 Task: Search one way flight ticket for 3 adults in first from Orange County: John Wayne Airport (was Orange County Airport) to Greensboro: Piedmont Triad International Airport on 5-1-2023. Choice of flights is United. Number of bags: 11 checked bags. Price is upto 106000. Outbound departure time preference is 8:45.
Action: Mouse moved to (137, 208)
Screenshot: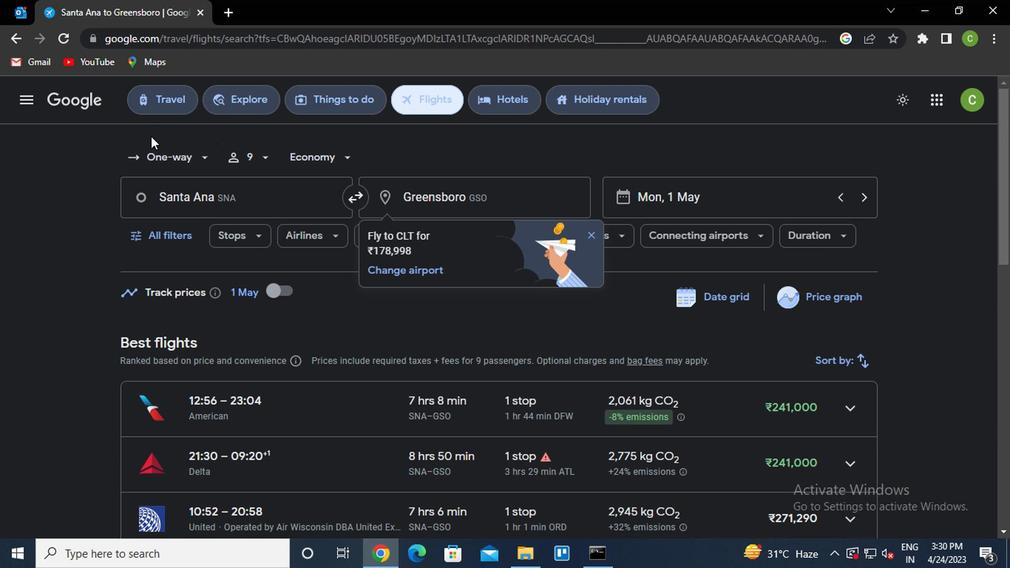 
Action: Mouse pressed left at (137, 208)
Screenshot: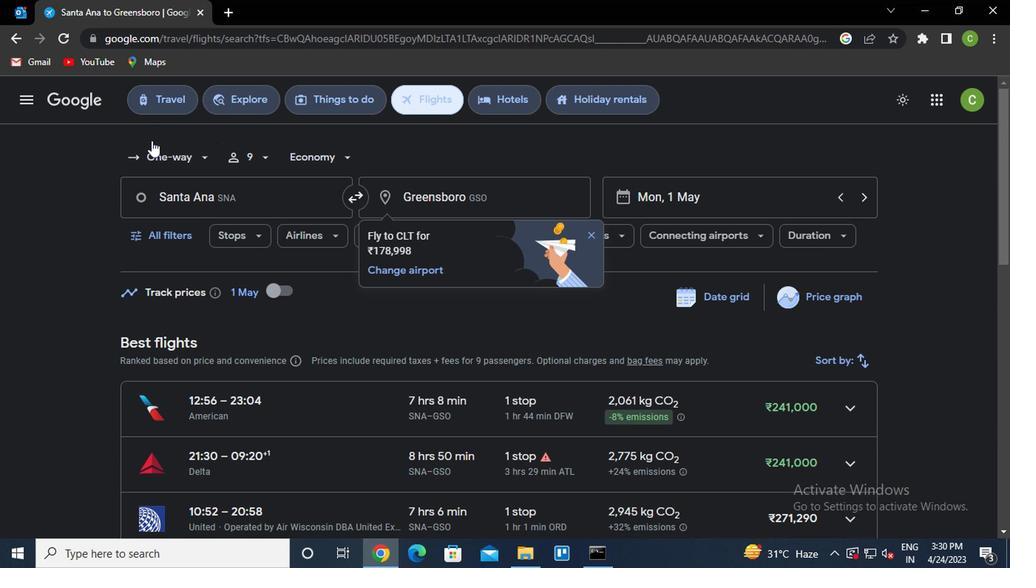 
Action: Mouse moved to (181, 268)
Screenshot: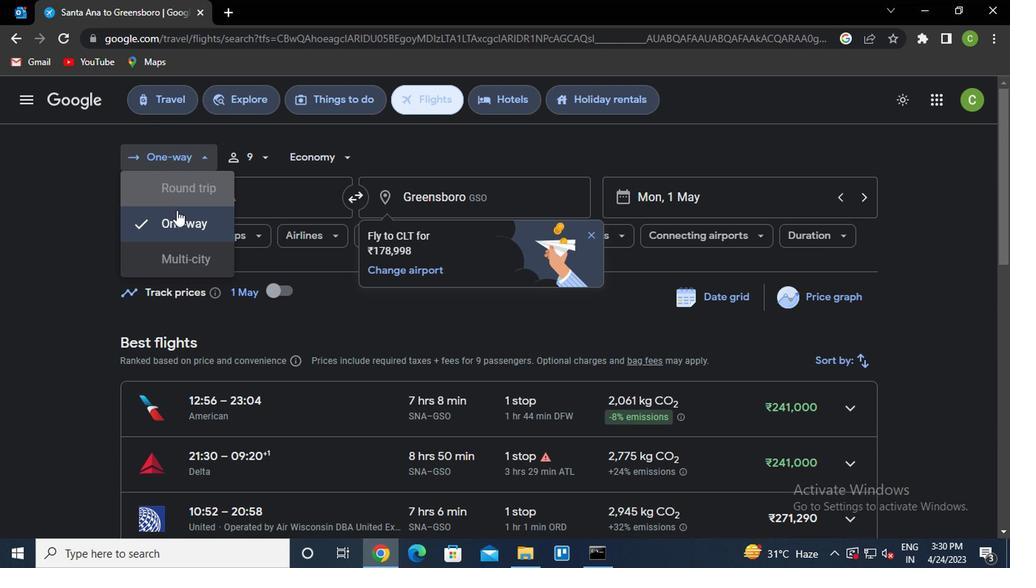 
Action: Mouse pressed left at (181, 268)
Screenshot: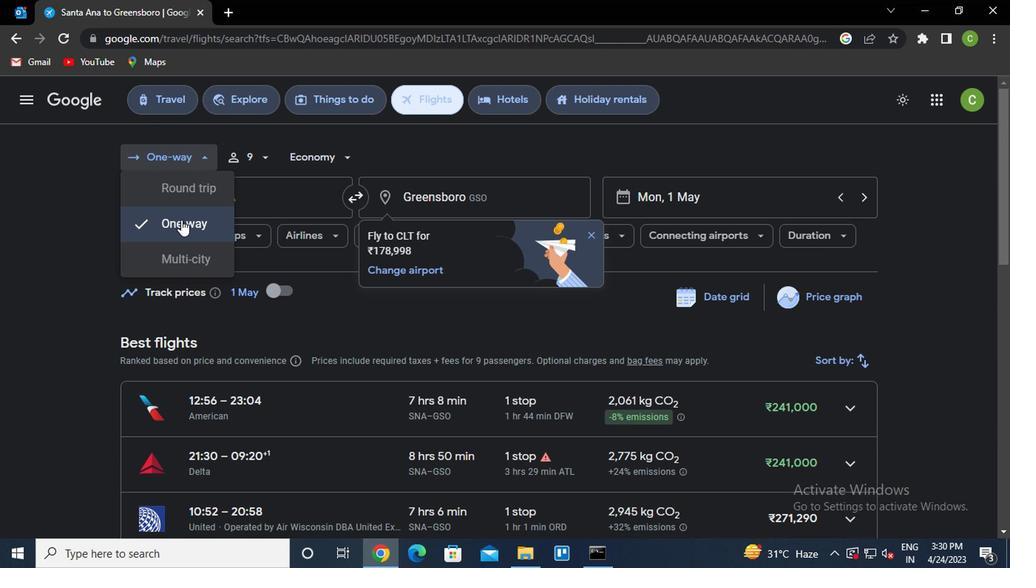 
Action: Mouse moved to (289, 227)
Screenshot: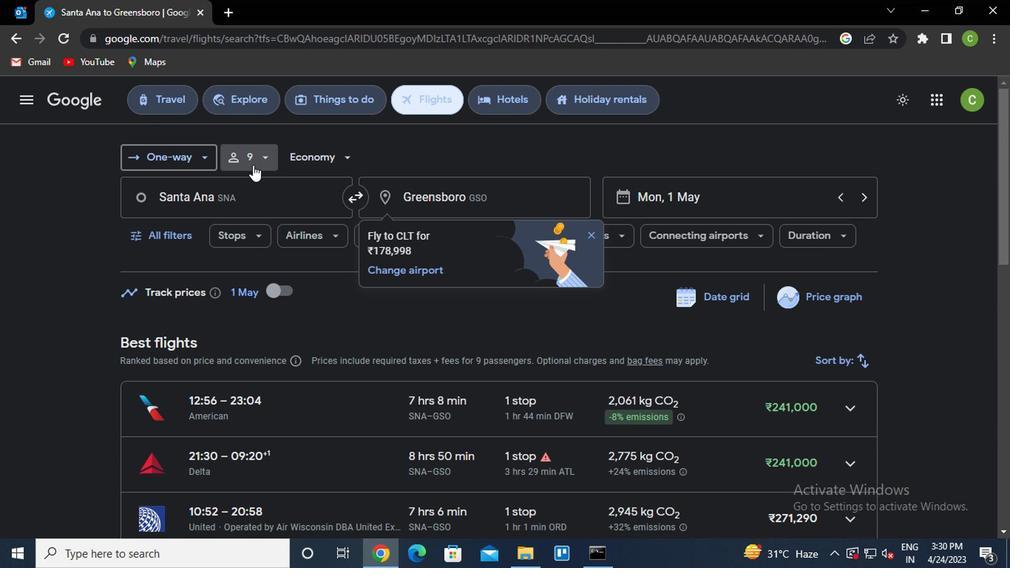 
Action: Mouse pressed left at (289, 227)
Screenshot: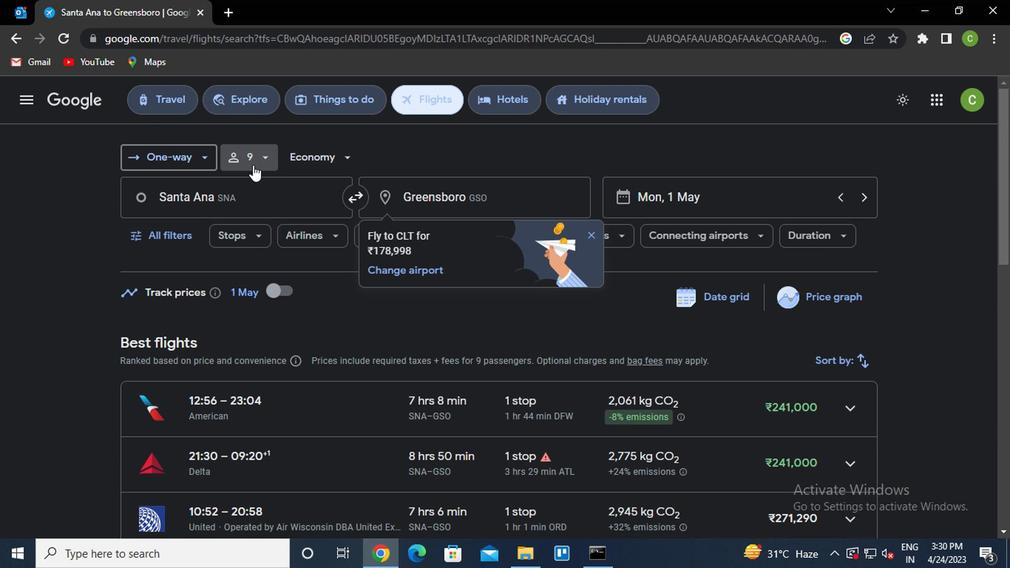 
Action: Mouse moved to (413, 248)
Screenshot: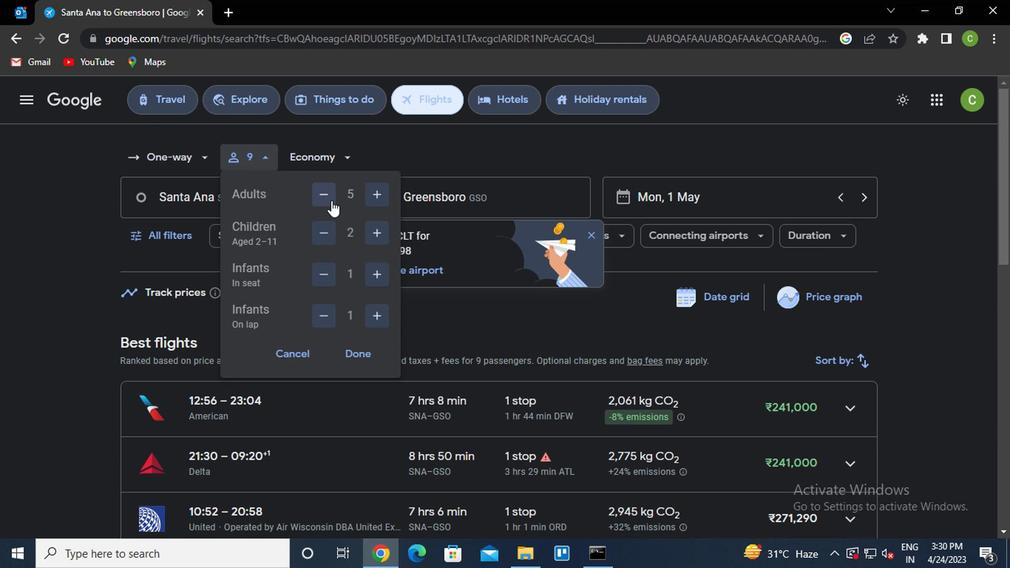 
Action: Mouse pressed left at (413, 248)
Screenshot: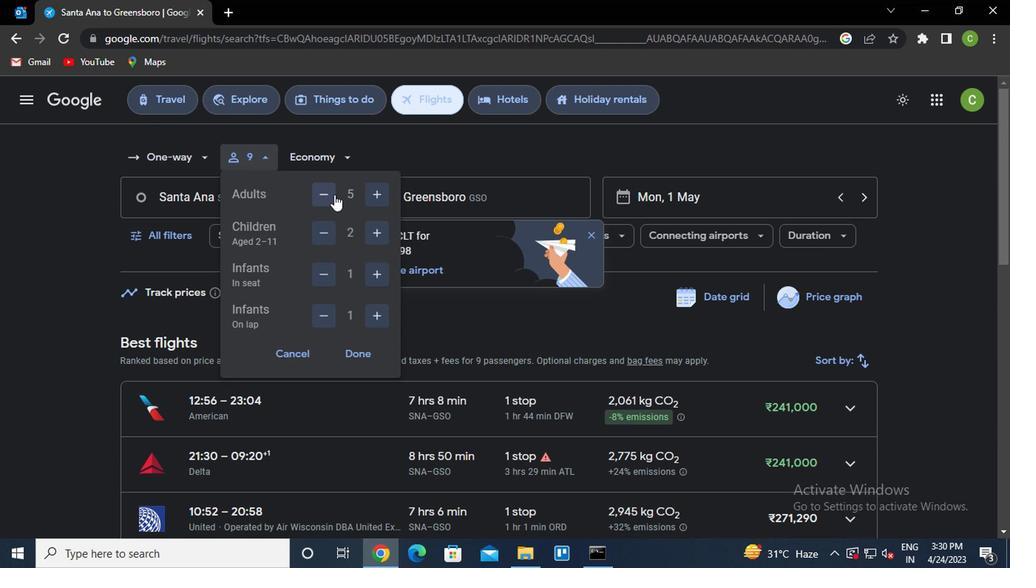 
Action: Mouse moved to (413, 248)
Screenshot: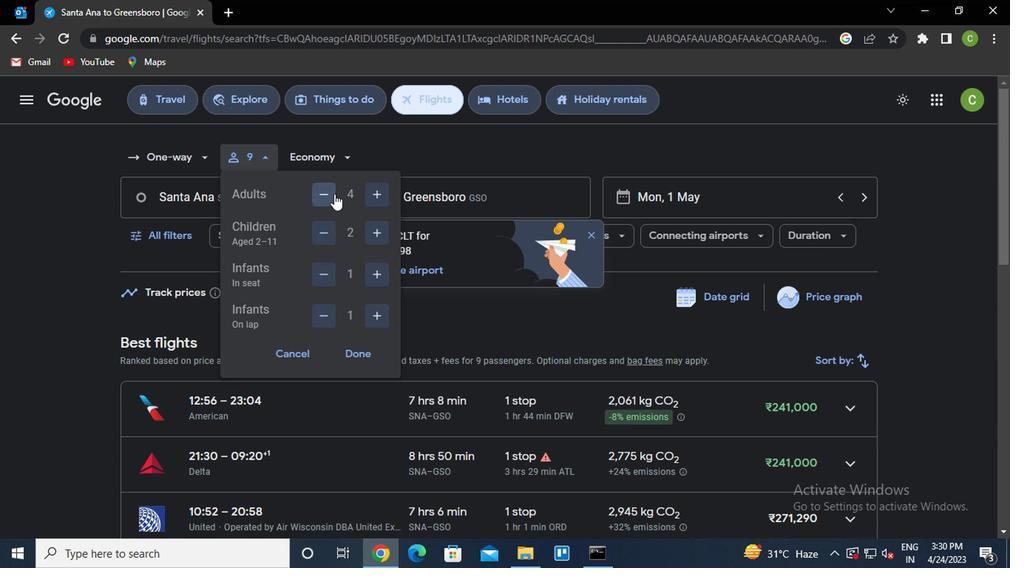 
Action: Mouse pressed left at (413, 248)
Screenshot: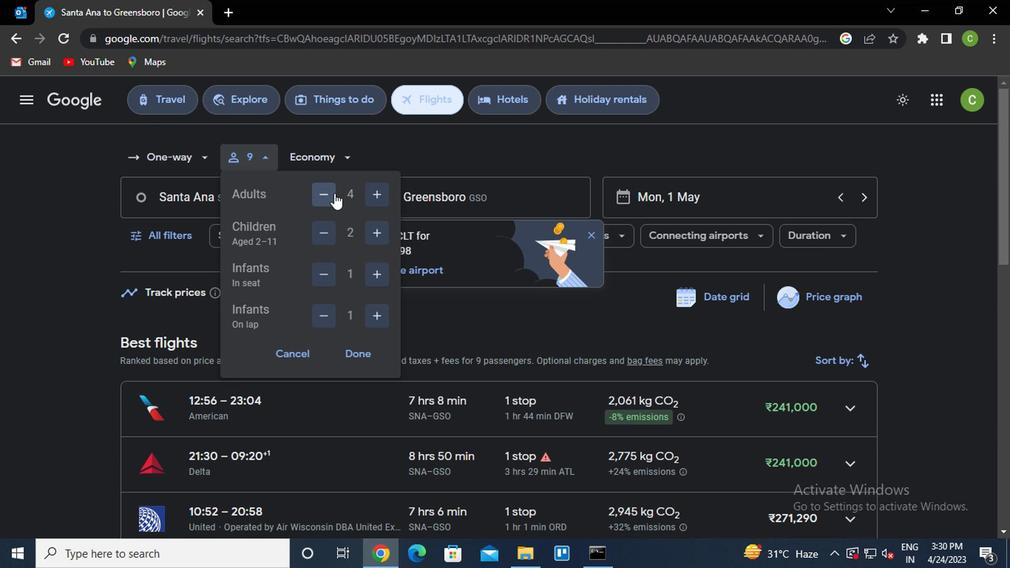 
Action: Mouse moved to (397, 285)
Screenshot: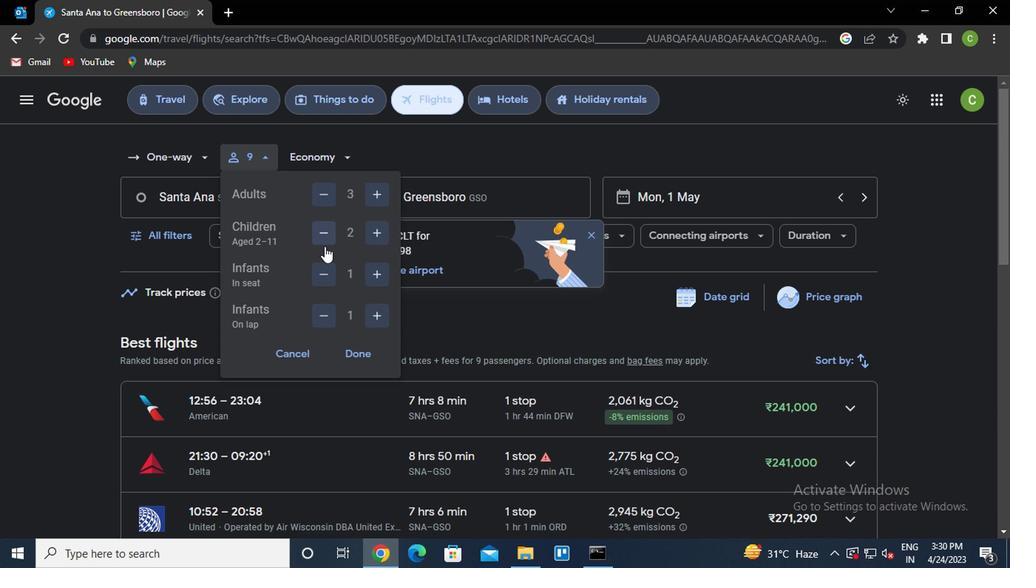 
Action: Mouse pressed left at (397, 285)
Screenshot: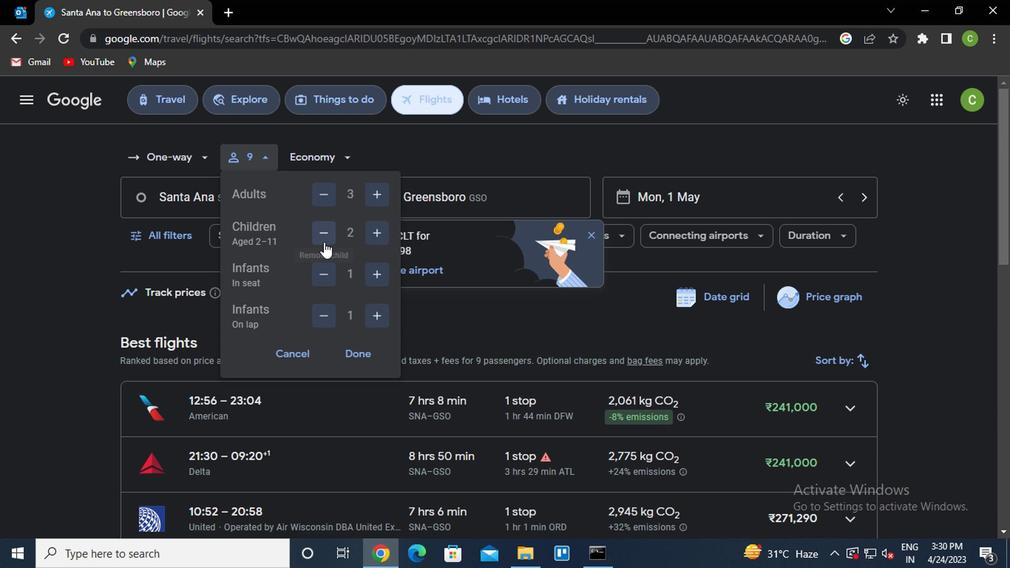 
Action: Mouse pressed left at (397, 285)
Screenshot: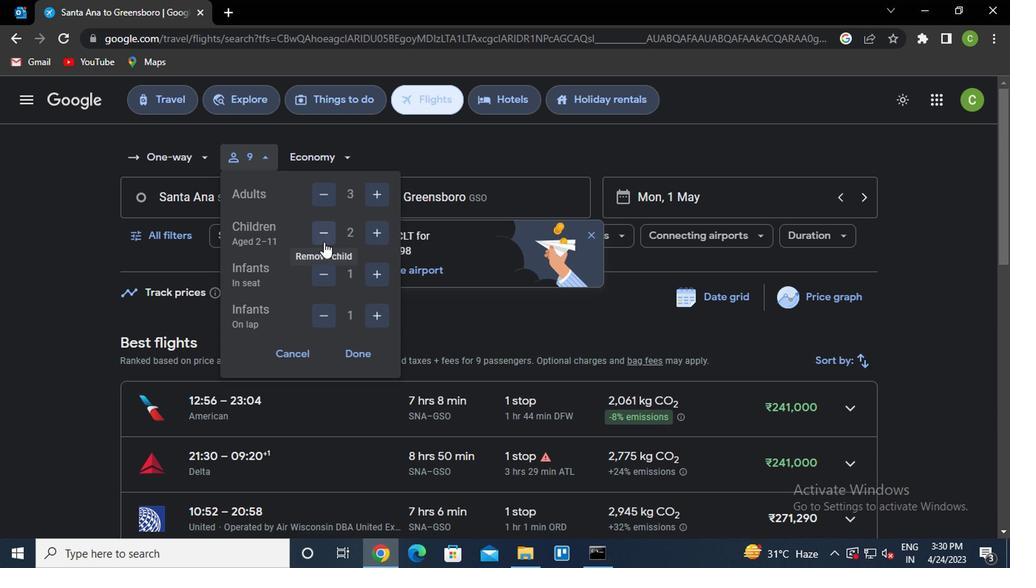 
Action: Mouse moved to (398, 313)
Screenshot: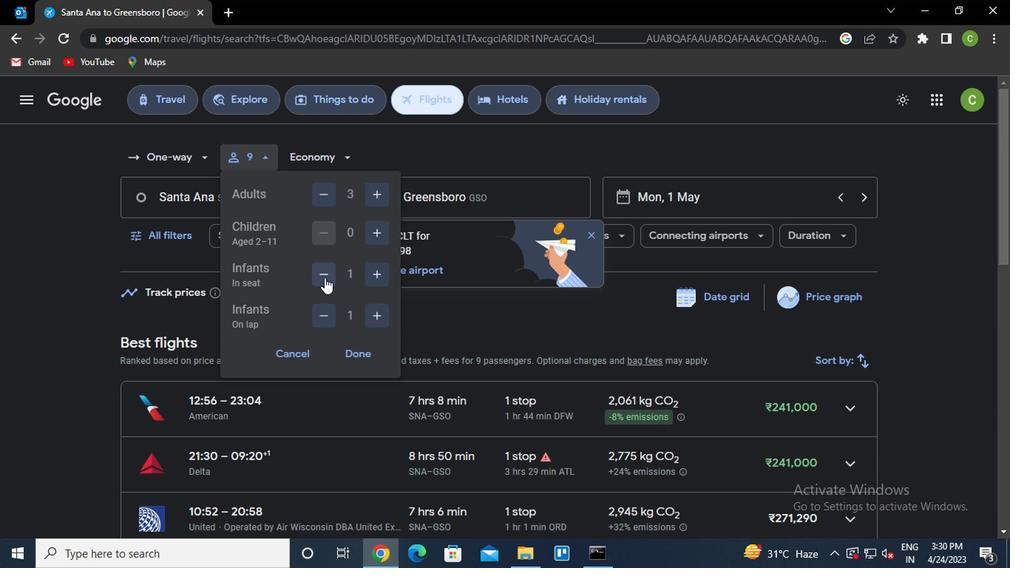 
Action: Mouse pressed left at (398, 313)
Screenshot: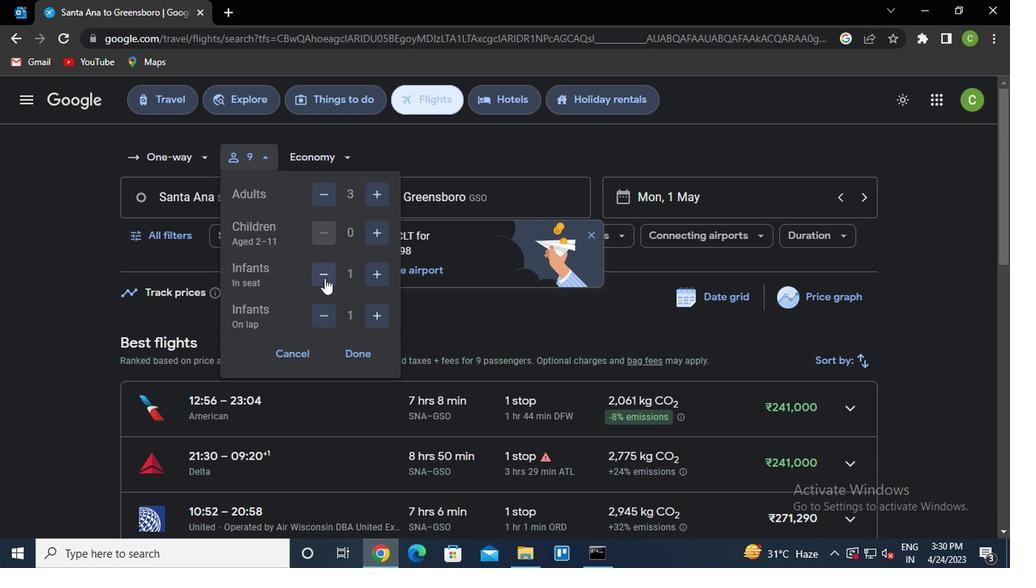 
Action: Mouse pressed left at (398, 313)
Screenshot: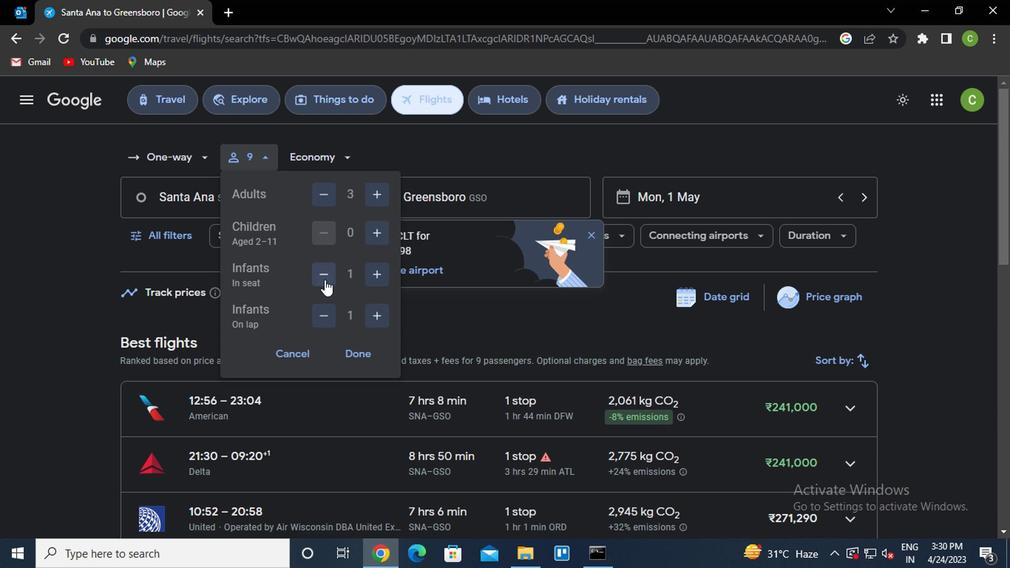 
Action: Mouse moved to (399, 342)
Screenshot: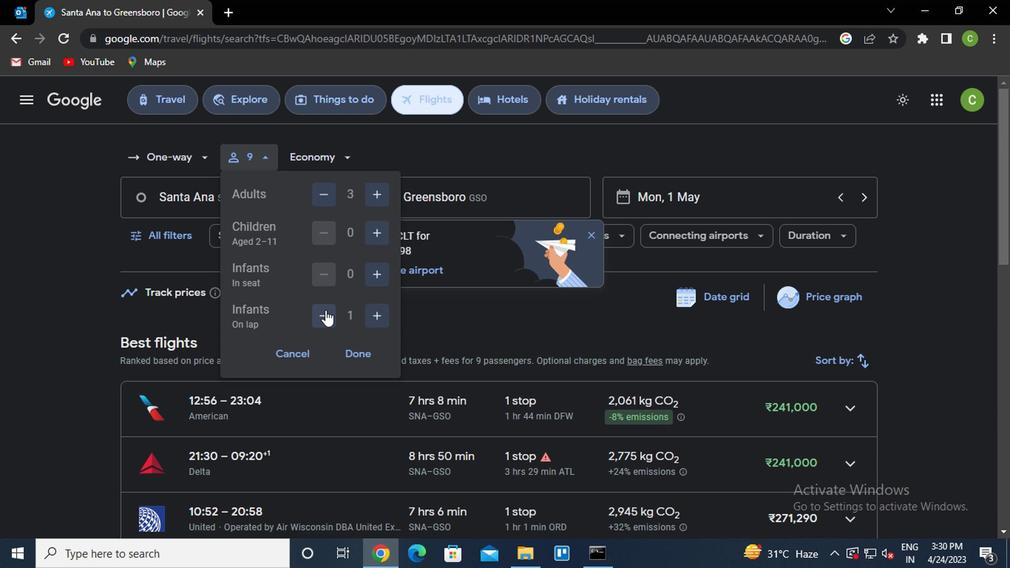 
Action: Mouse pressed left at (399, 342)
Screenshot: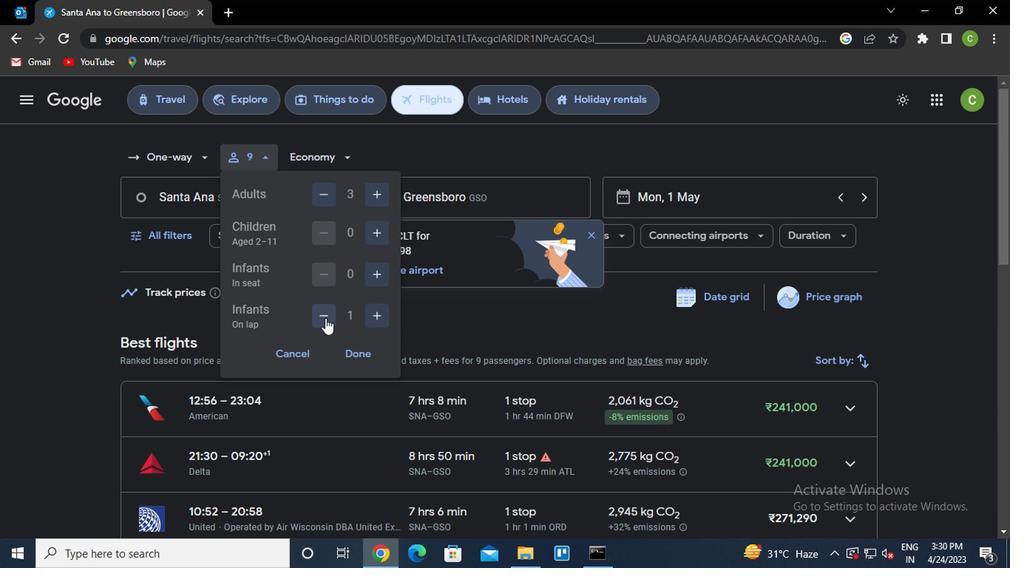 
Action: Mouse moved to (443, 368)
Screenshot: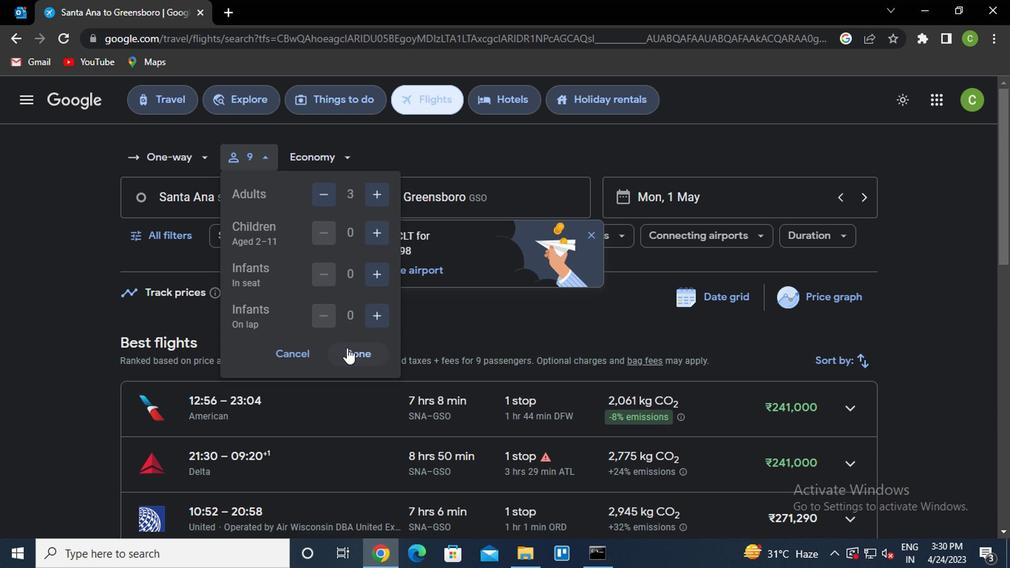 
Action: Mouse pressed left at (443, 368)
Screenshot: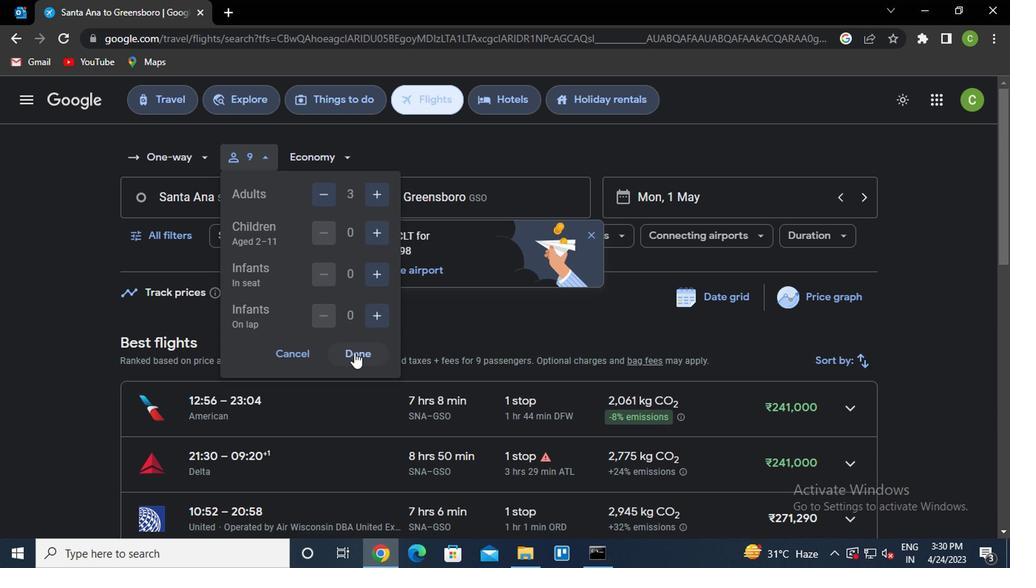 
Action: Mouse moved to (384, 225)
Screenshot: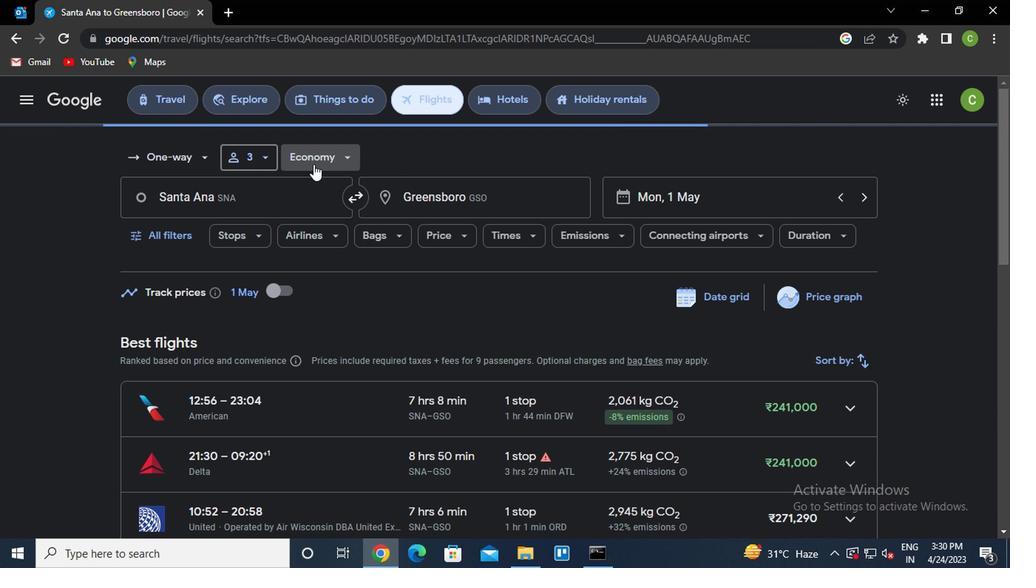 
Action: Mouse pressed left at (384, 225)
Screenshot: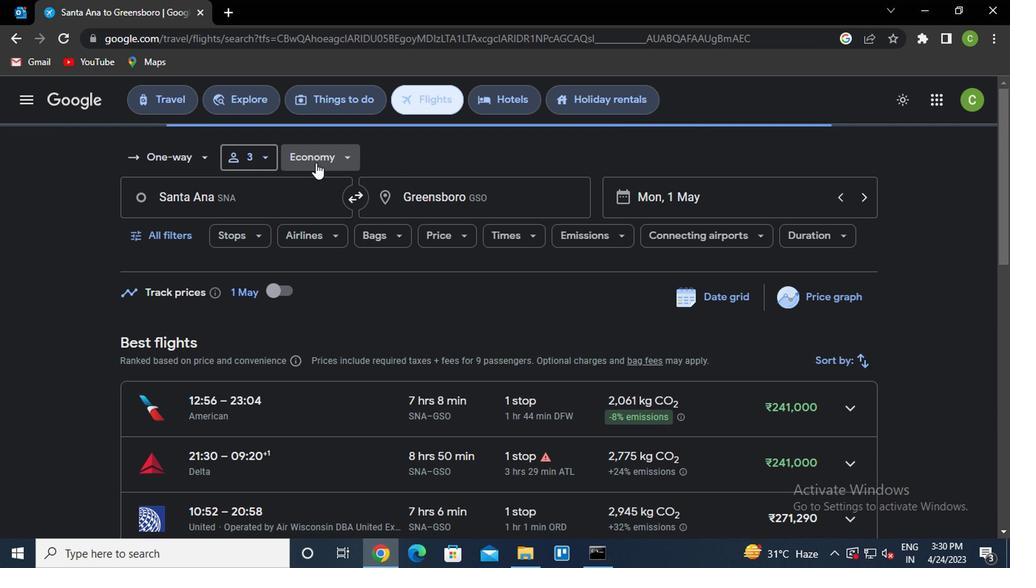 
Action: Mouse moved to (449, 323)
Screenshot: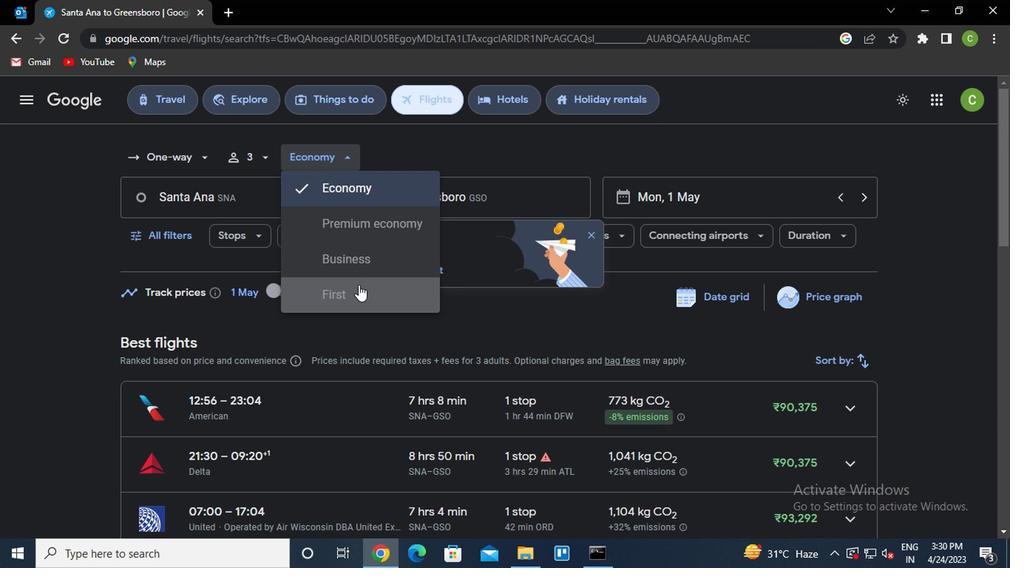 
Action: Mouse pressed left at (449, 323)
Screenshot: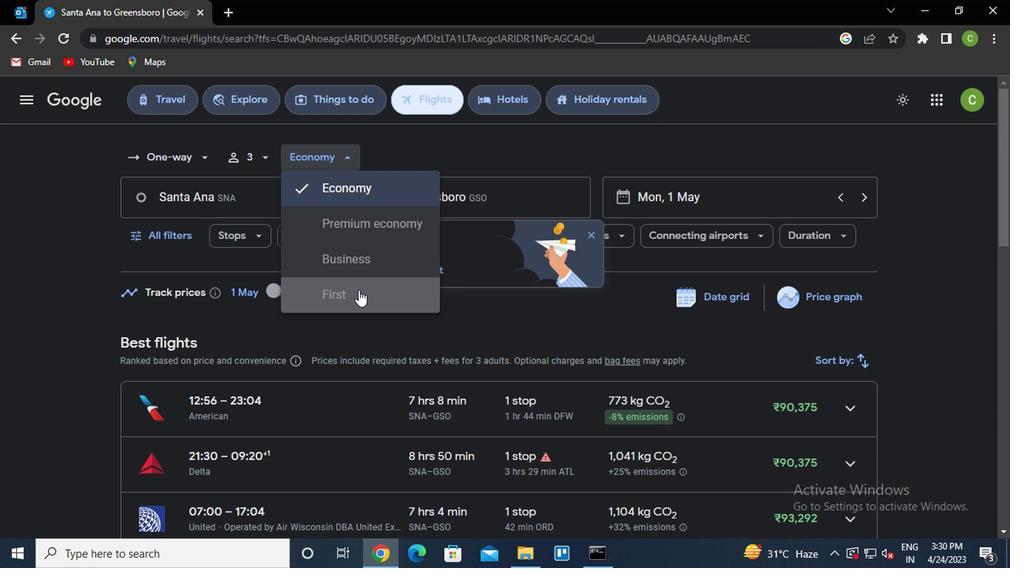 
Action: Mouse moved to (262, 256)
Screenshot: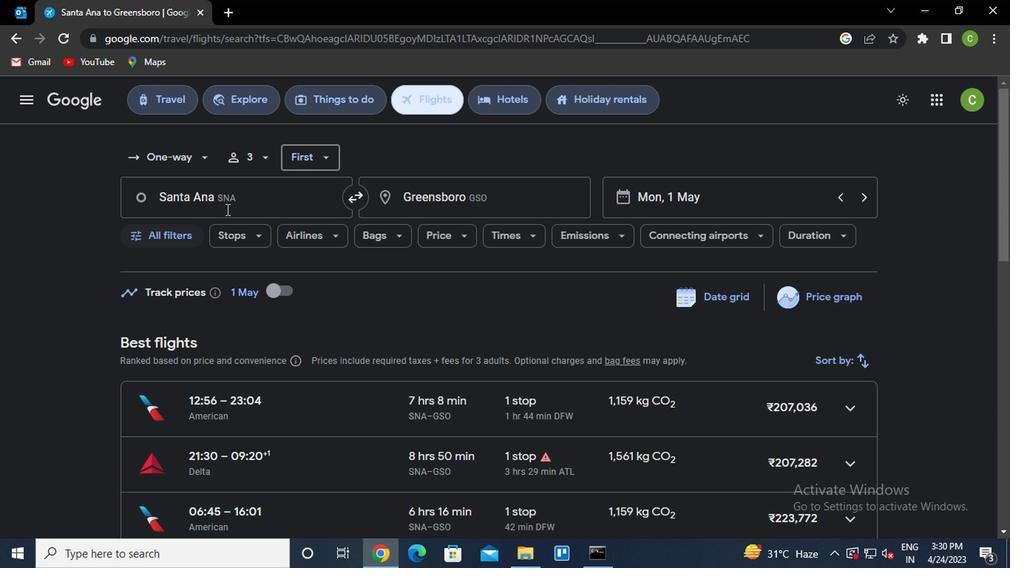 
Action: Mouse pressed left at (262, 256)
Screenshot: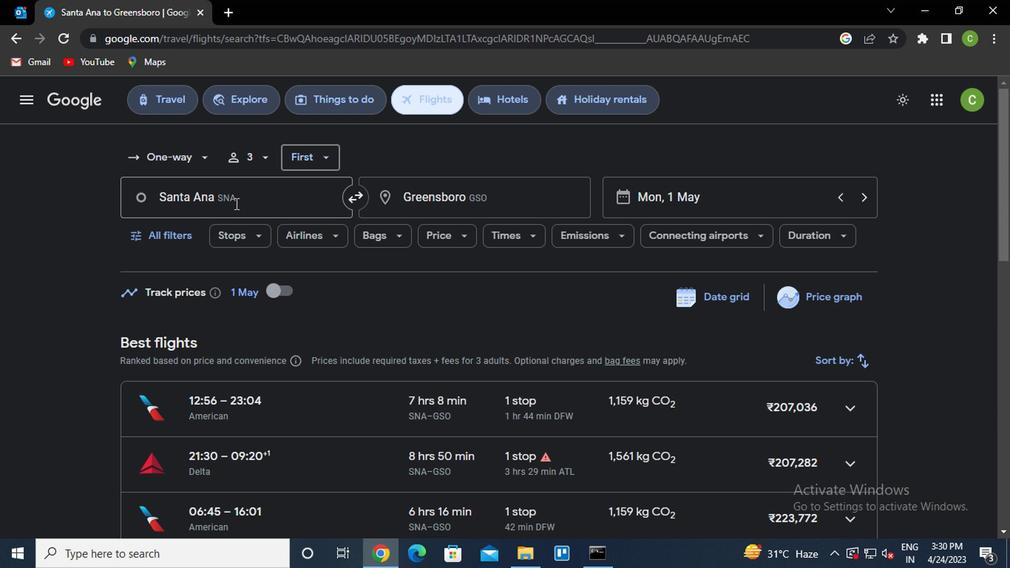 
Action: Key pressed o<Key.caps_lock>rnge<Key.space><Key.caps_lock>c<Key.caps_lock>ounty<Key.backspace><Key.backspace><Key.backspace><Key.backspace><Key.backspace><Key.backspace>
Screenshot: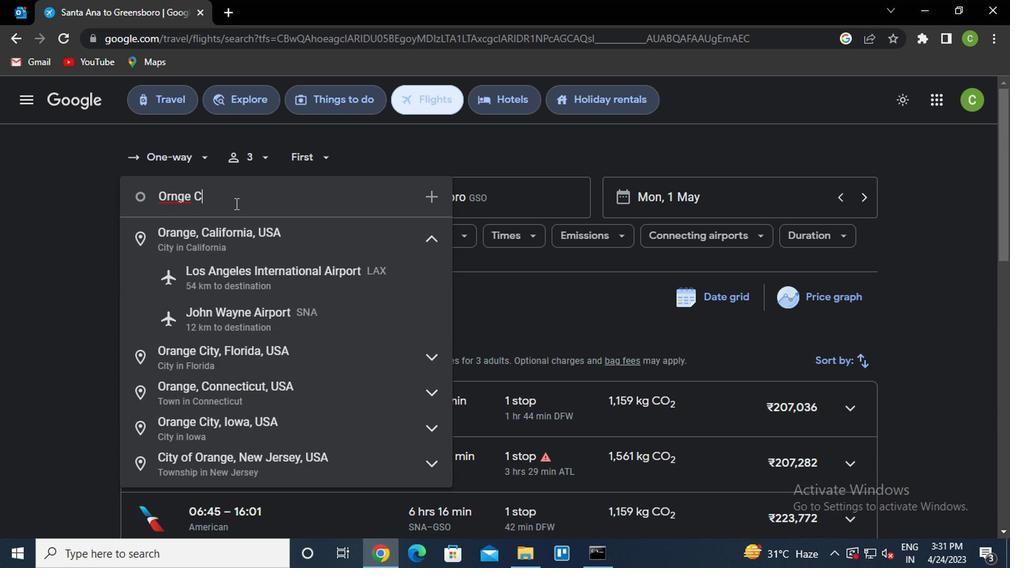 
Action: Mouse moved to (340, 427)
Screenshot: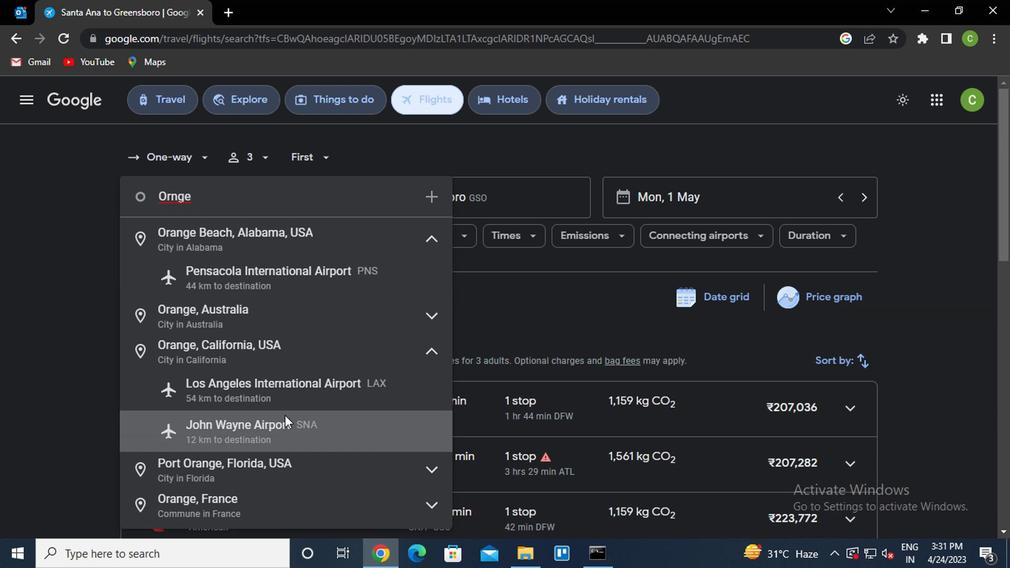 
Action: Mouse pressed left at (340, 427)
Screenshot: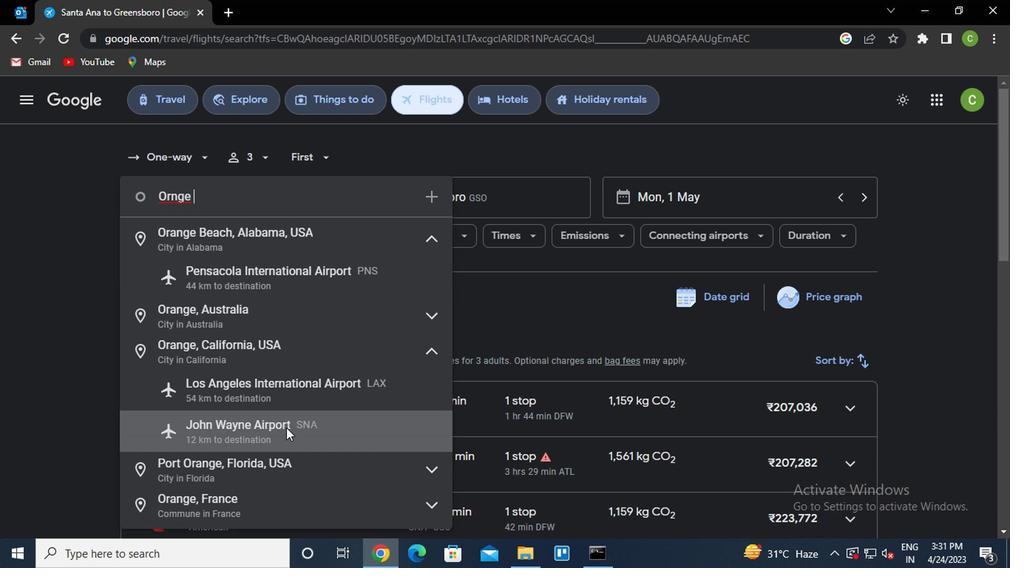 
Action: Mouse moved to (668, 258)
Screenshot: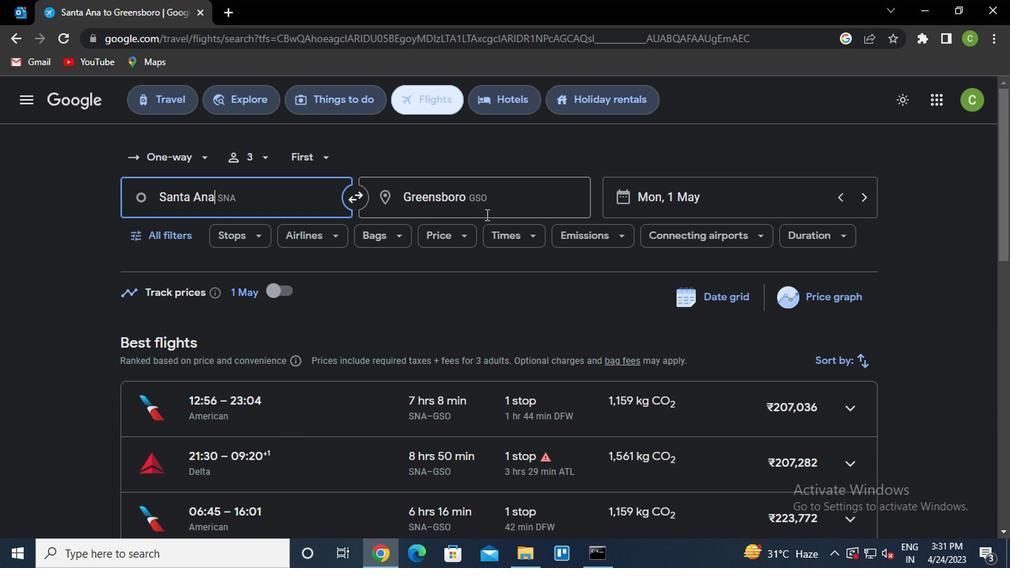 
Action: Mouse pressed left at (668, 258)
Screenshot: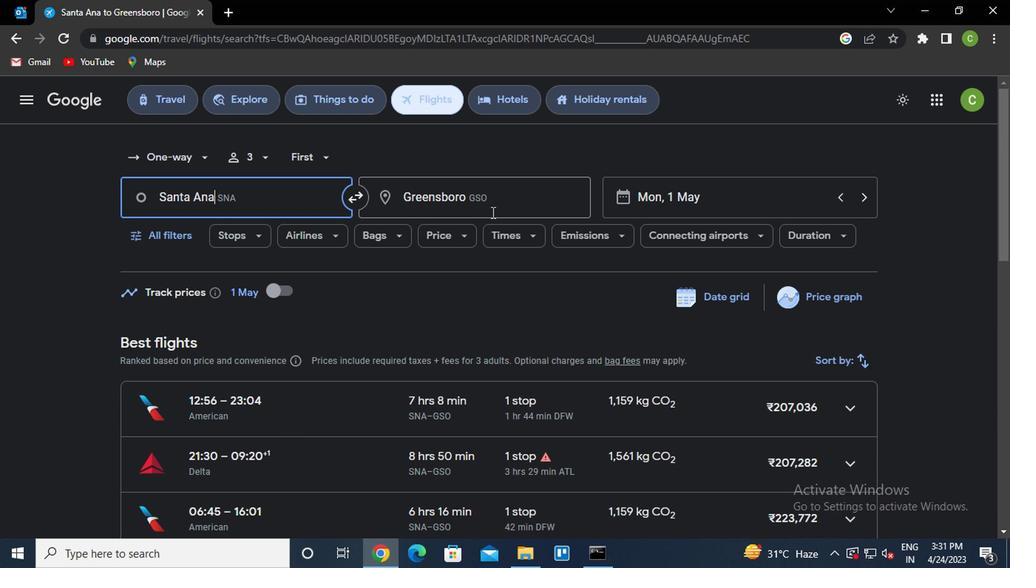 
Action: Key pressed <Key.caps_lock>p<Key.caps_lock>iedmont
Screenshot: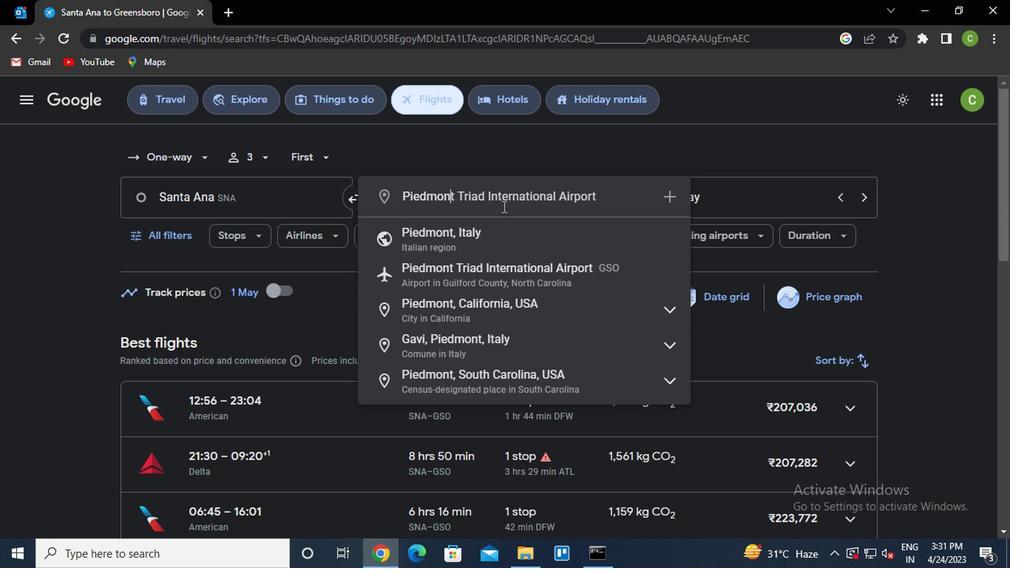 
Action: Mouse moved to (666, 303)
Screenshot: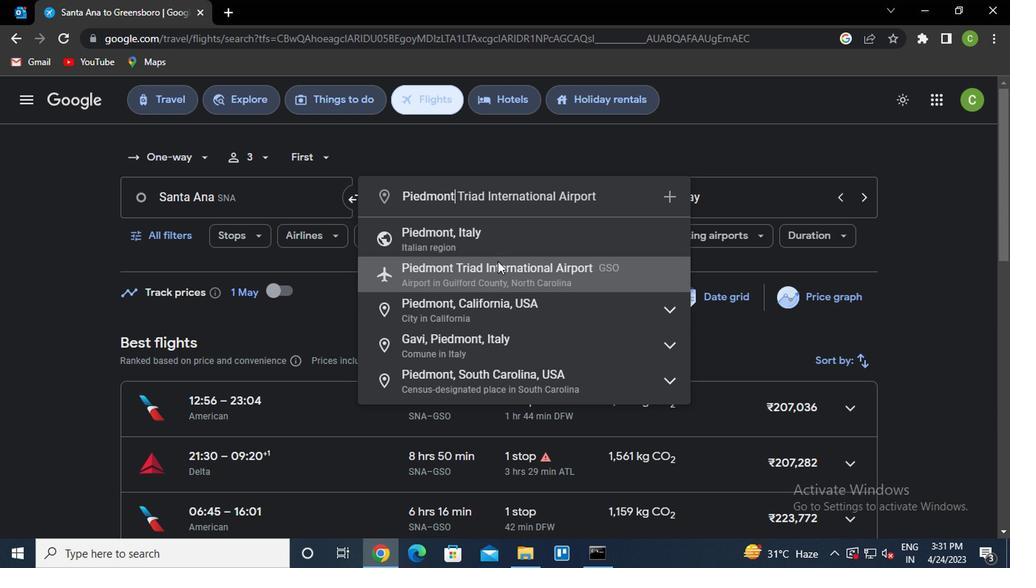 
Action: Mouse pressed left at (666, 303)
Screenshot: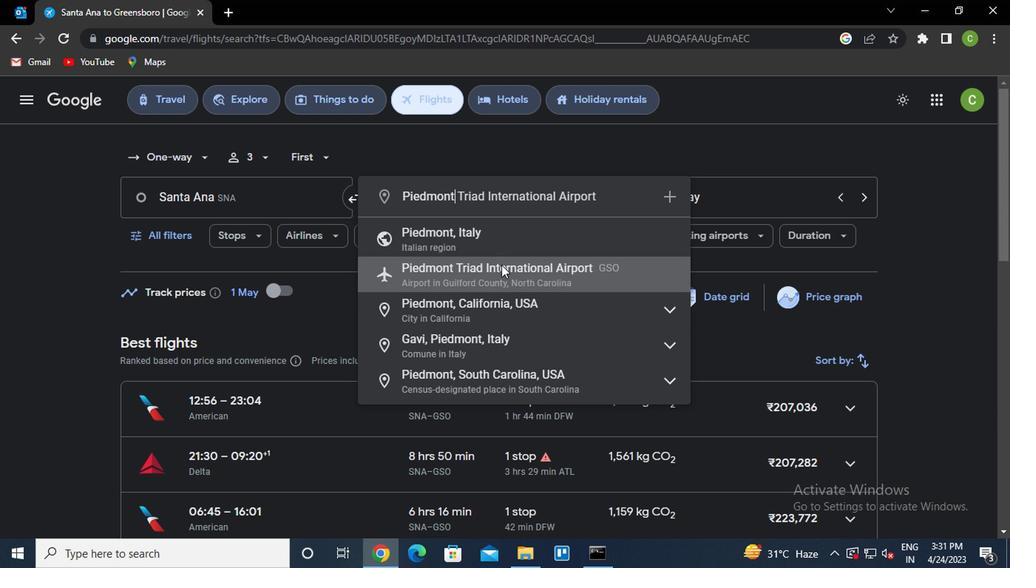 
Action: Mouse moved to (201, 274)
Screenshot: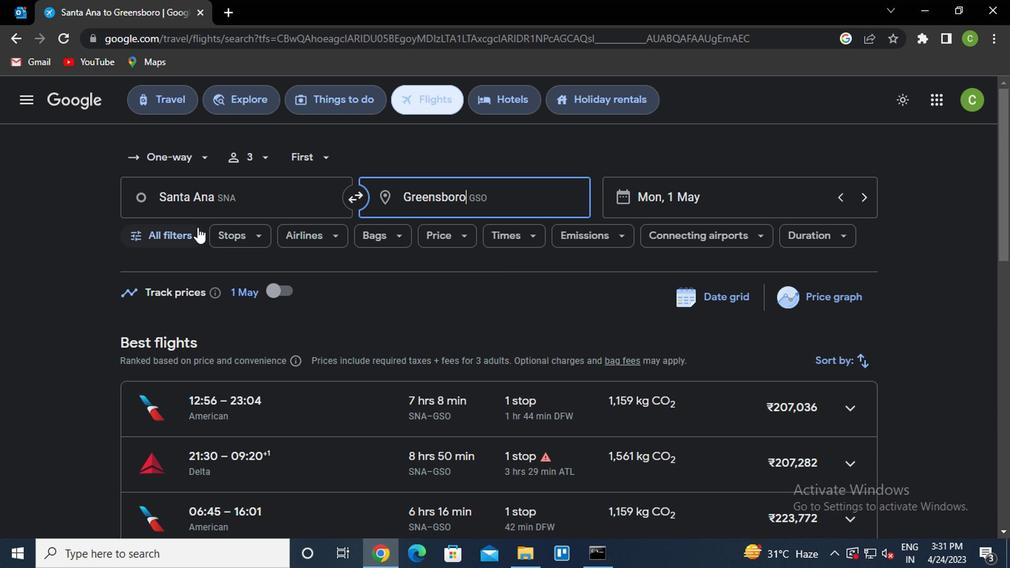 
Action: Mouse pressed left at (201, 274)
Screenshot: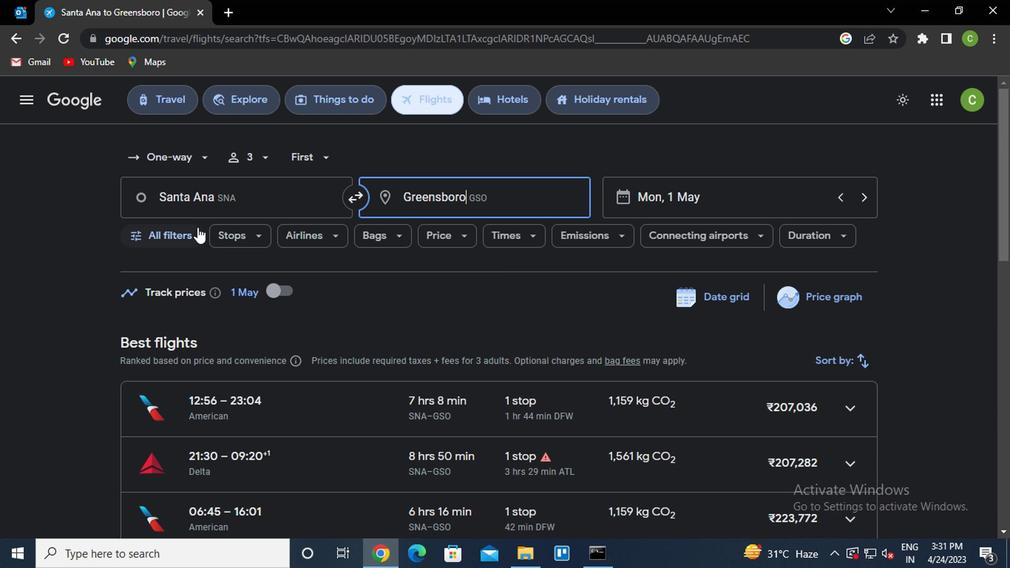 
Action: Mouse moved to (322, 380)
Screenshot: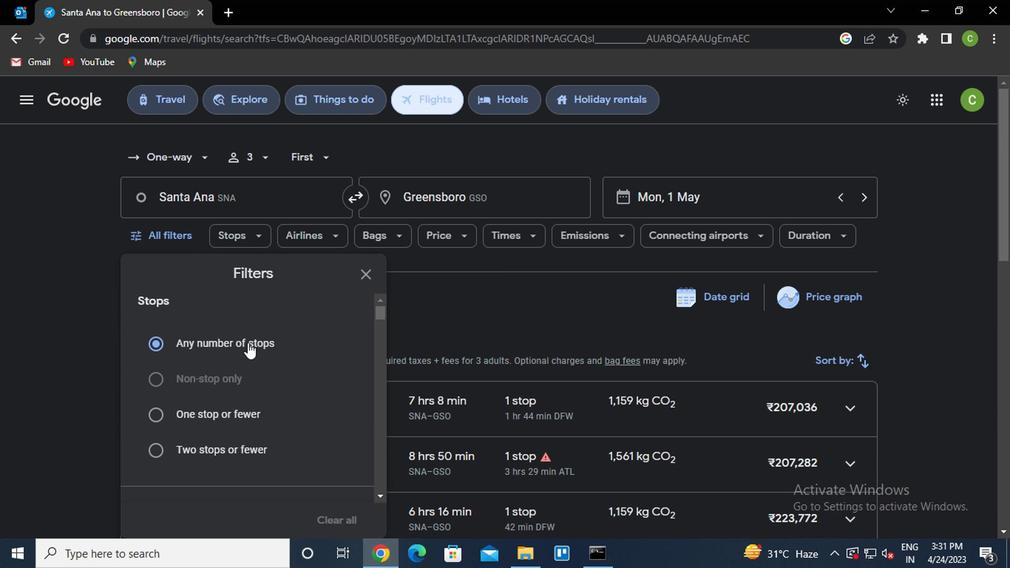 
Action: Mouse scrolled (322, 380) with delta (0, 0)
Screenshot: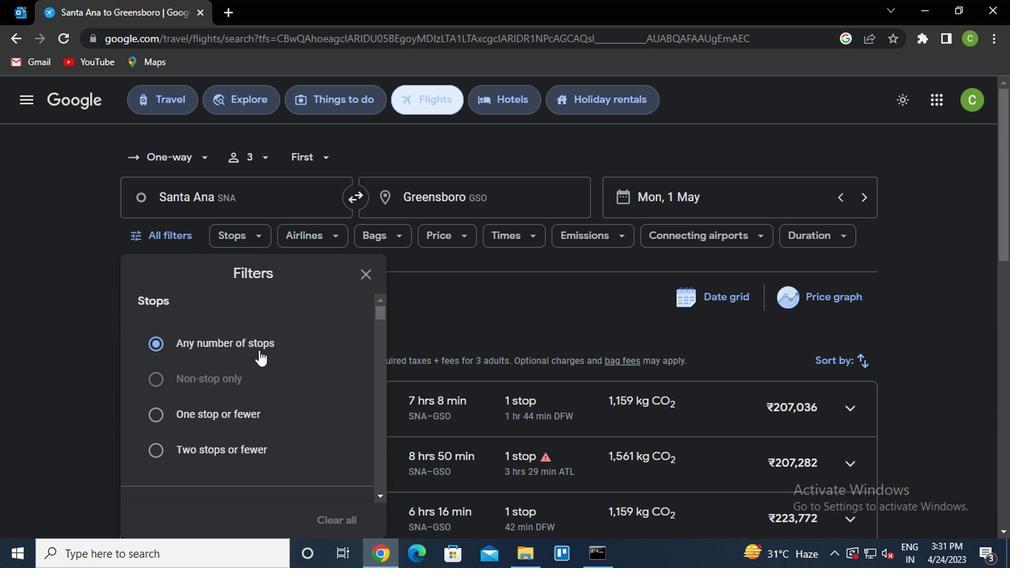 
Action: Mouse scrolled (322, 380) with delta (0, 0)
Screenshot: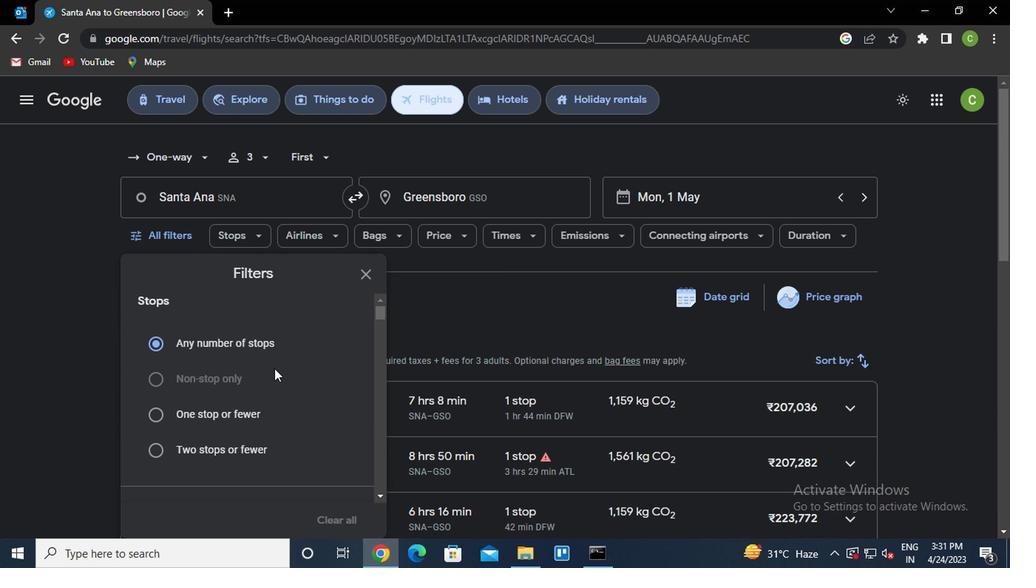 
Action: Mouse scrolled (322, 380) with delta (0, 0)
Screenshot: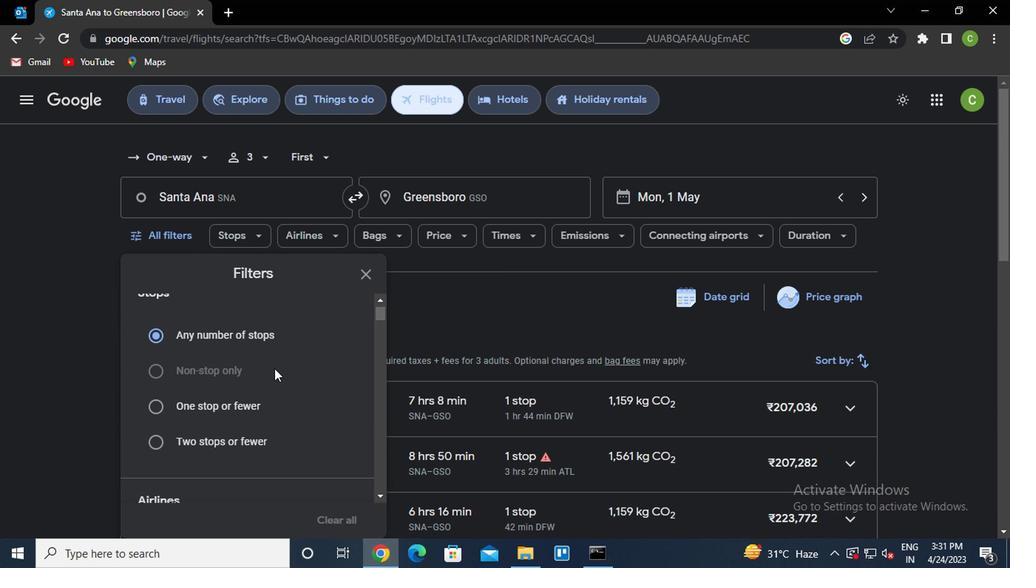 
Action: Mouse scrolled (322, 380) with delta (0, 0)
Screenshot: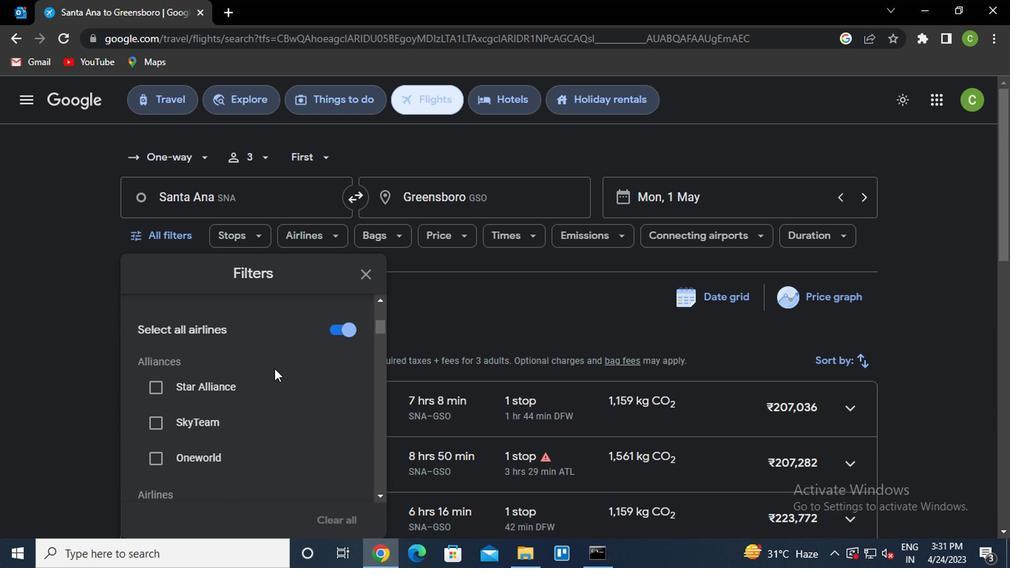 
Action: Mouse moved to (322, 380)
Screenshot: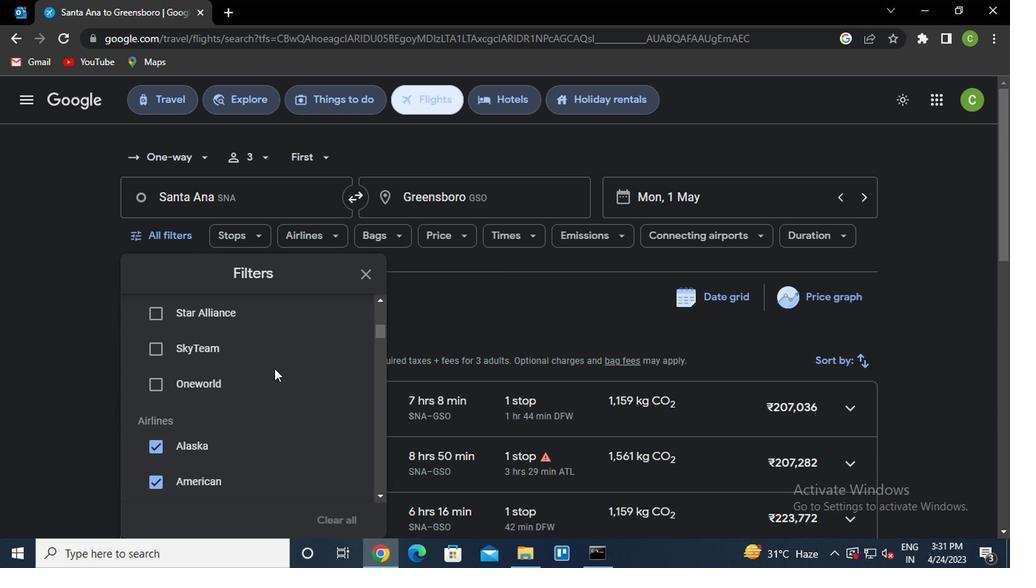 
Action: Mouse scrolled (322, 380) with delta (0, 0)
Screenshot: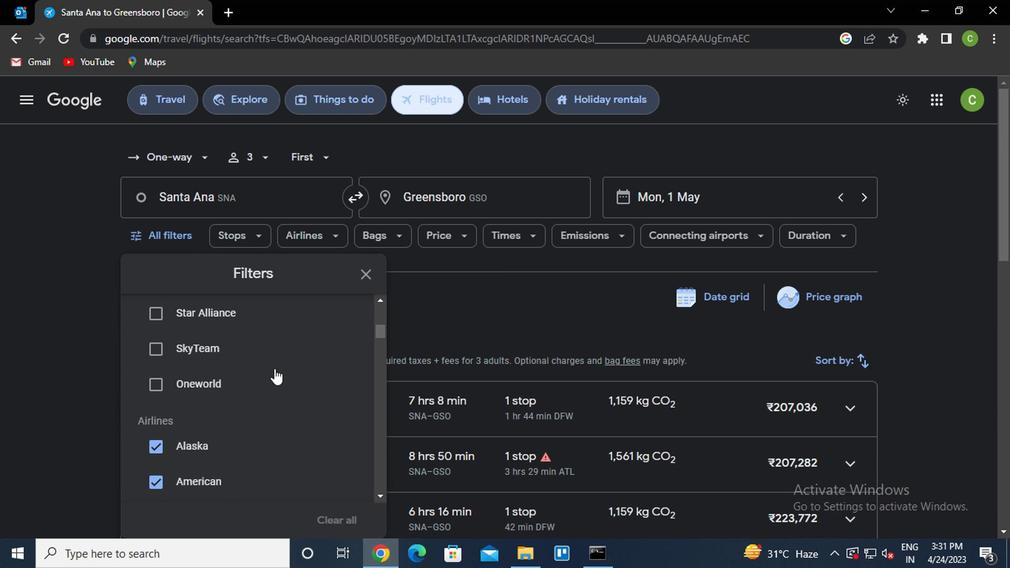 
Action: Mouse scrolled (322, 380) with delta (0, 0)
Screenshot: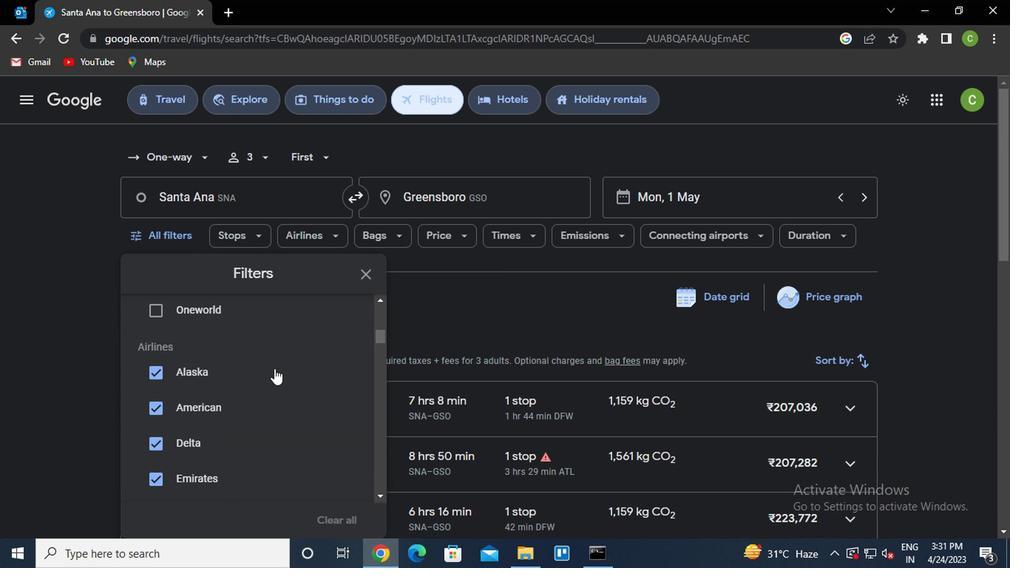 
Action: Mouse scrolled (322, 380) with delta (0, 0)
Screenshot: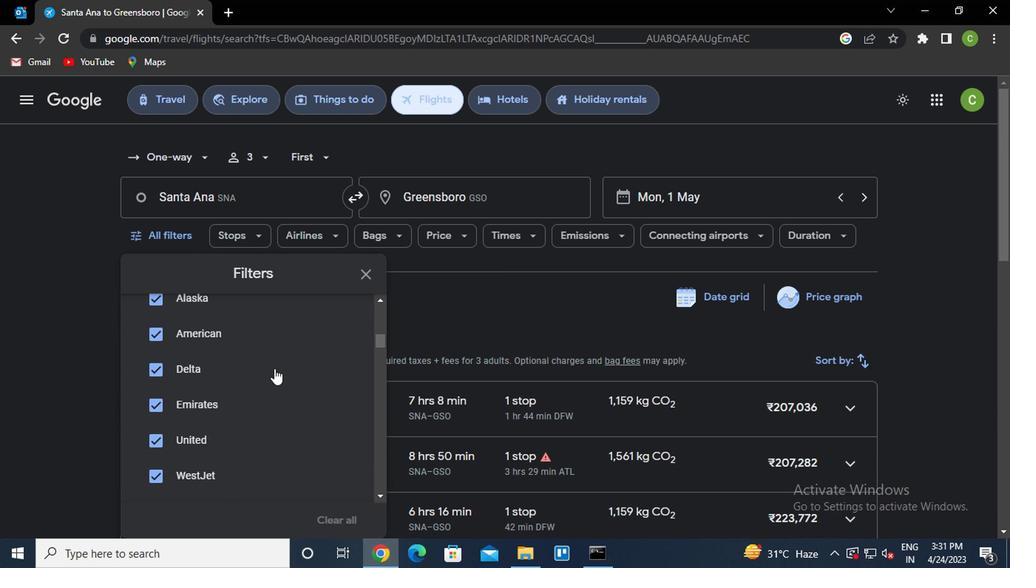 
Action: Mouse scrolled (322, 381) with delta (0, 0)
Screenshot: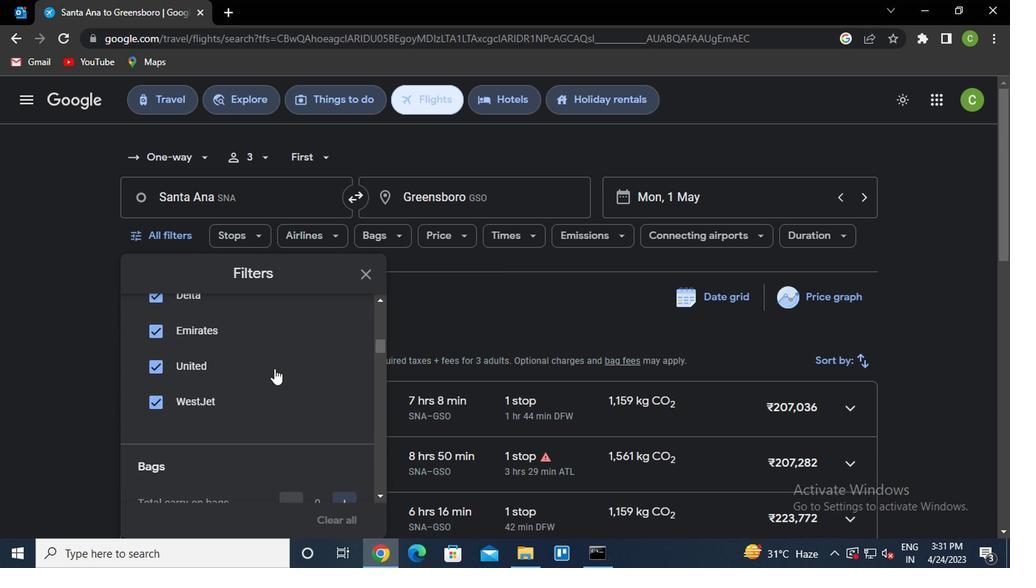 
Action: Mouse moved to (403, 433)
Screenshot: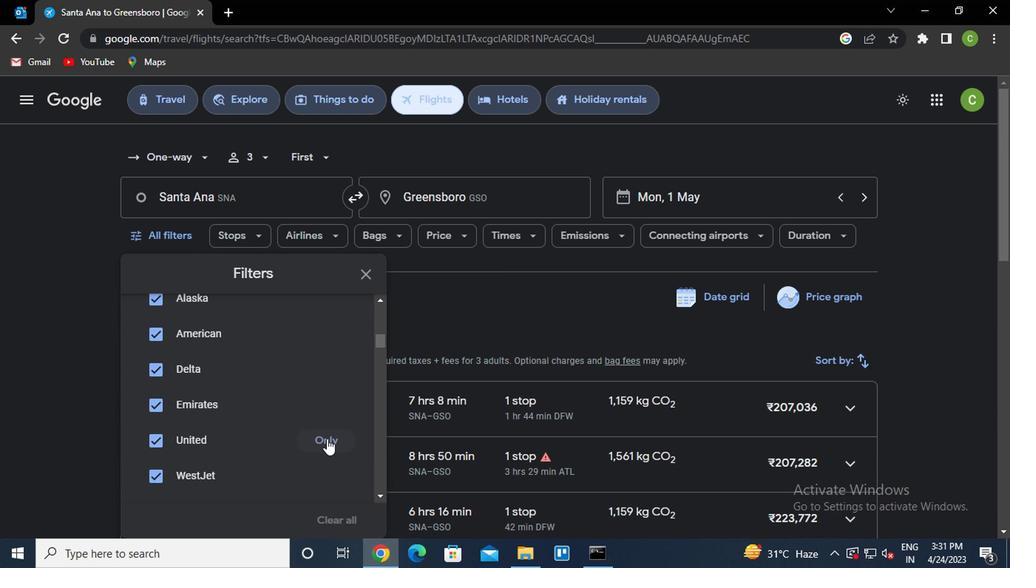 
Action: Mouse pressed left at (403, 433)
Screenshot: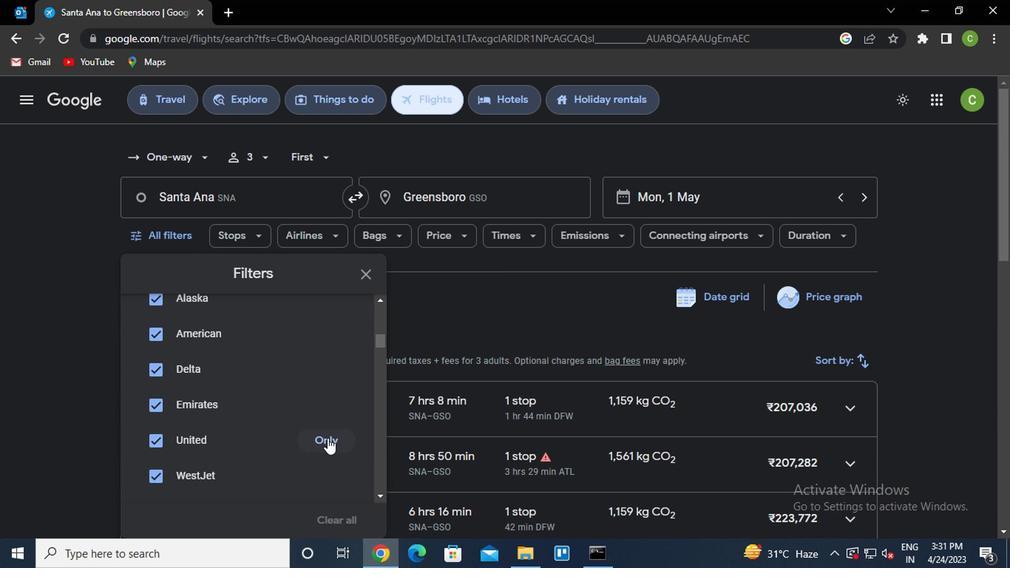 
Action: Mouse moved to (375, 410)
Screenshot: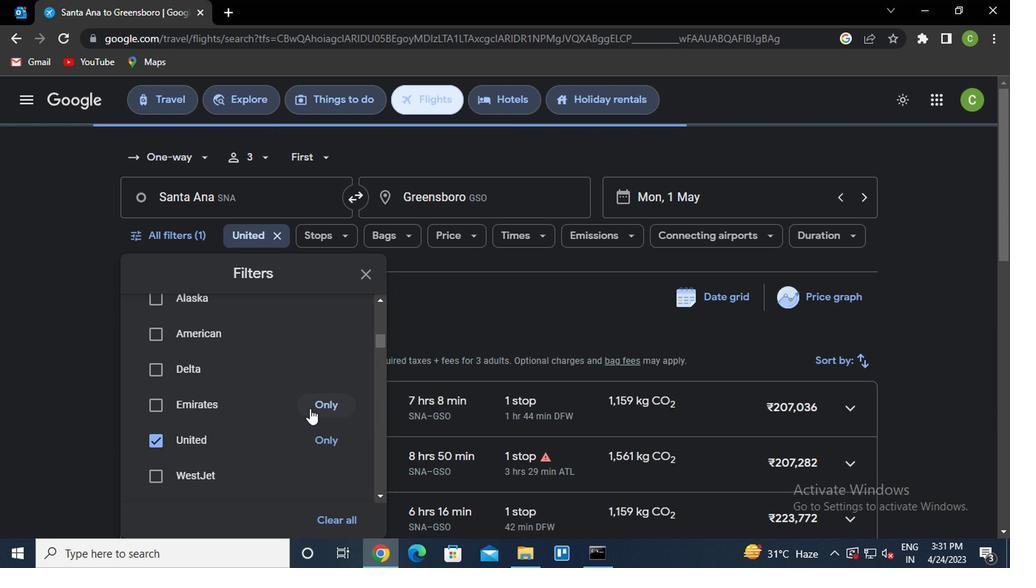 
Action: Mouse scrolled (375, 409) with delta (0, 0)
Screenshot: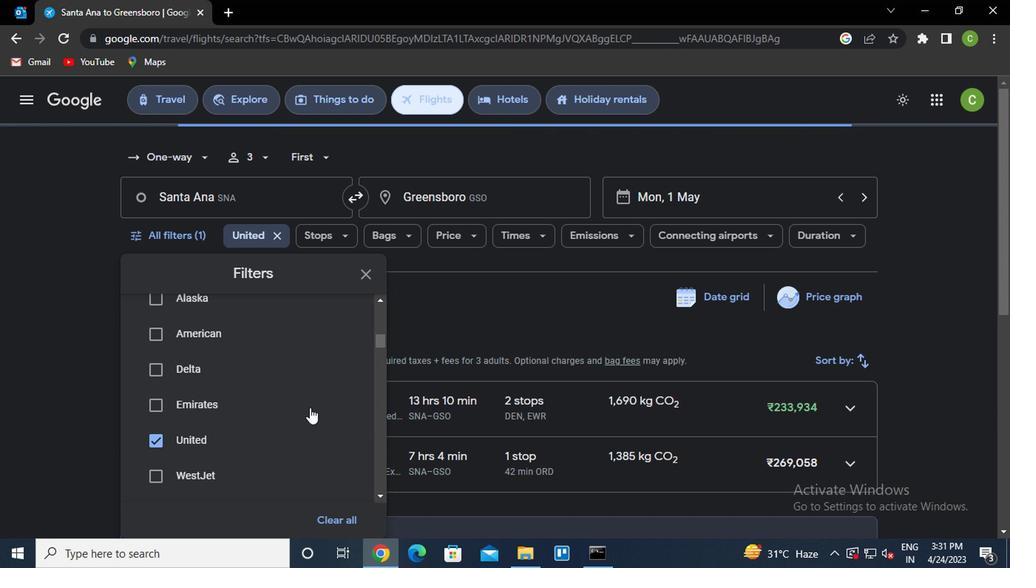 
Action: Mouse scrolled (375, 409) with delta (0, 0)
Screenshot: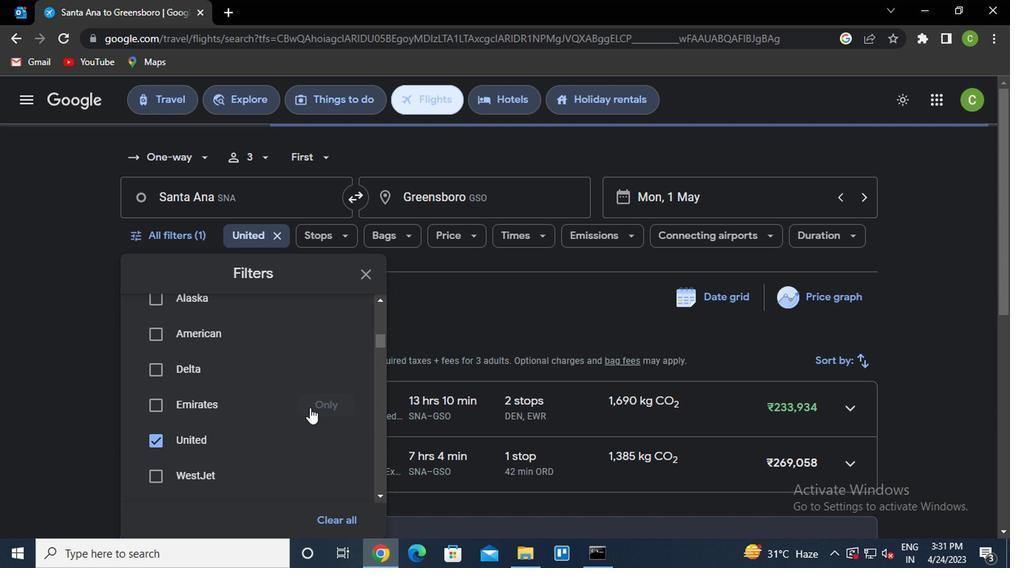 
Action: Mouse moved to (424, 450)
Screenshot: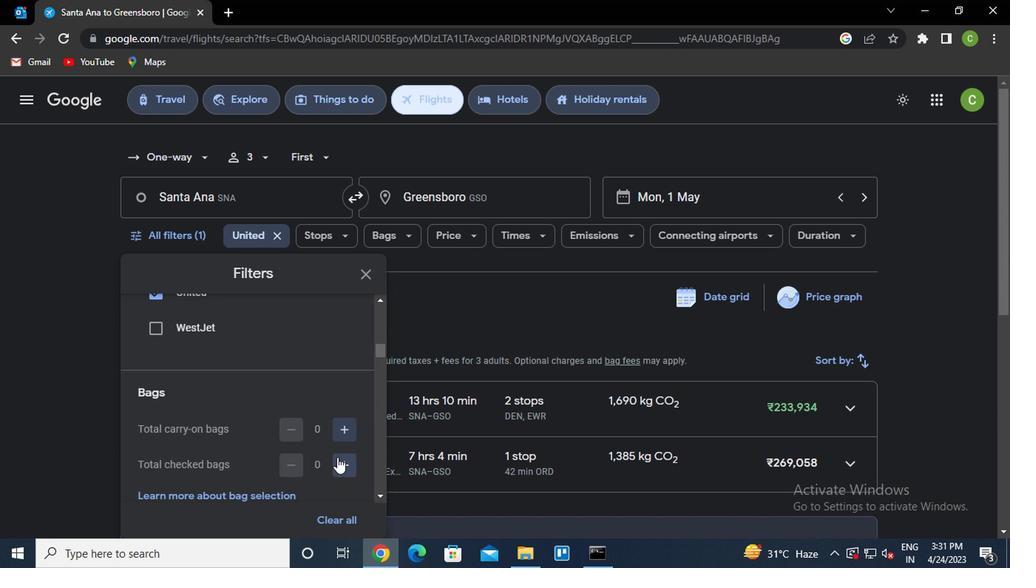 
Action: Mouse pressed left at (424, 450)
Screenshot: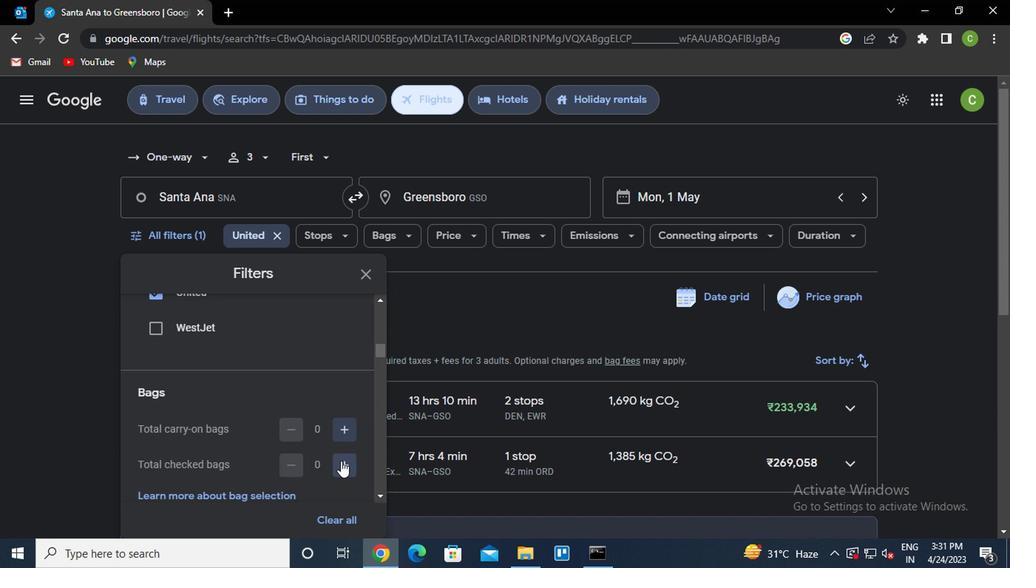 
Action: Mouse pressed left at (424, 450)
Screenshot: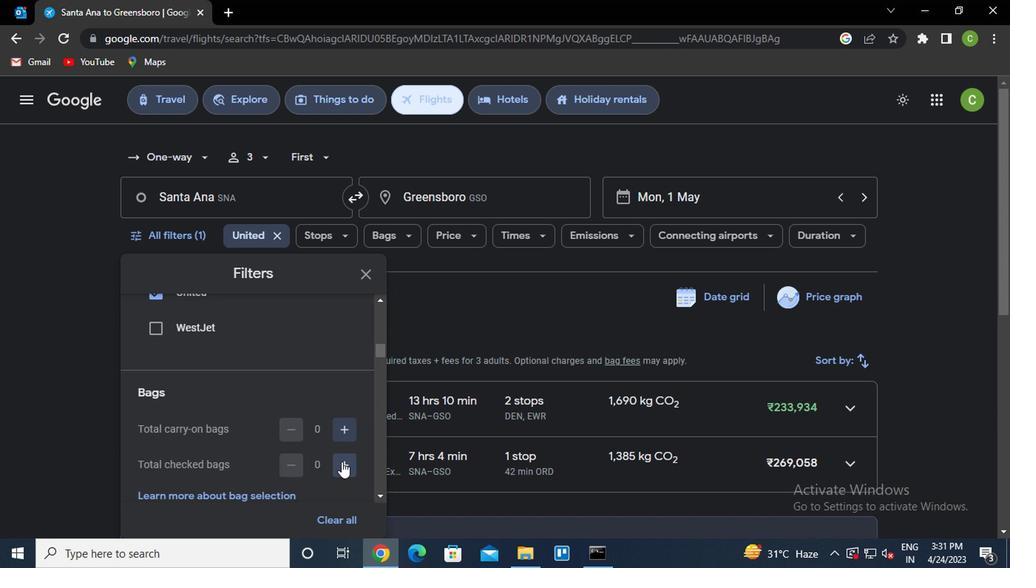 
Action: Mouse pressed left at (424, 450)
Screenshot: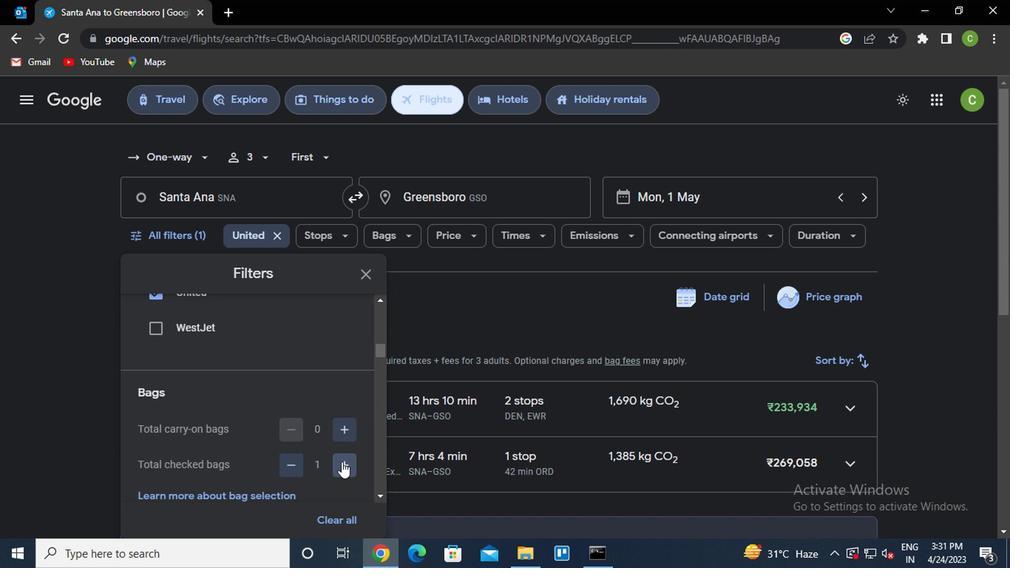 
Action: Mouse pressed left at (424, 450)
Screenshot: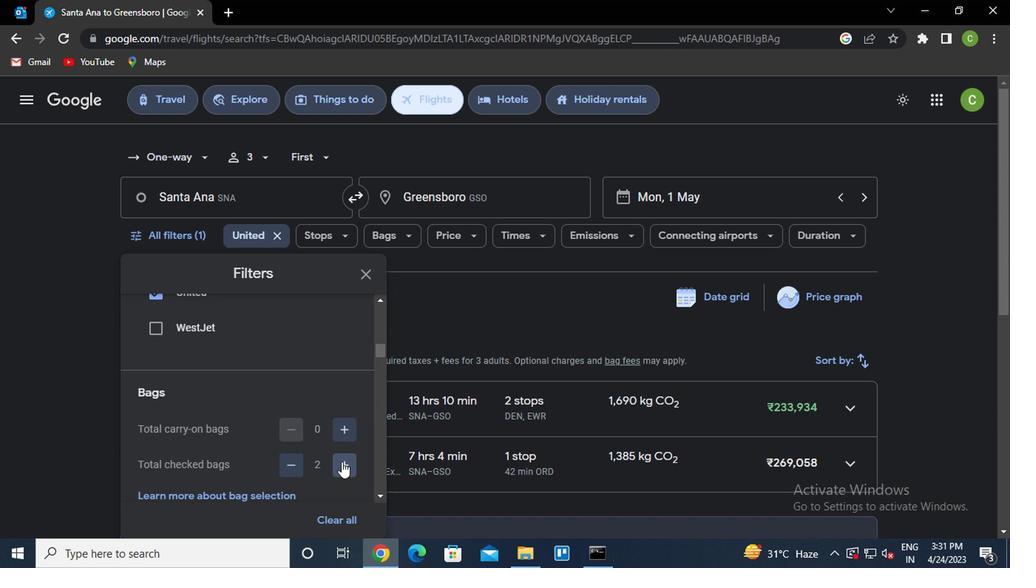 
Action: Mouse pressed left at (424, 450)
Screenshot: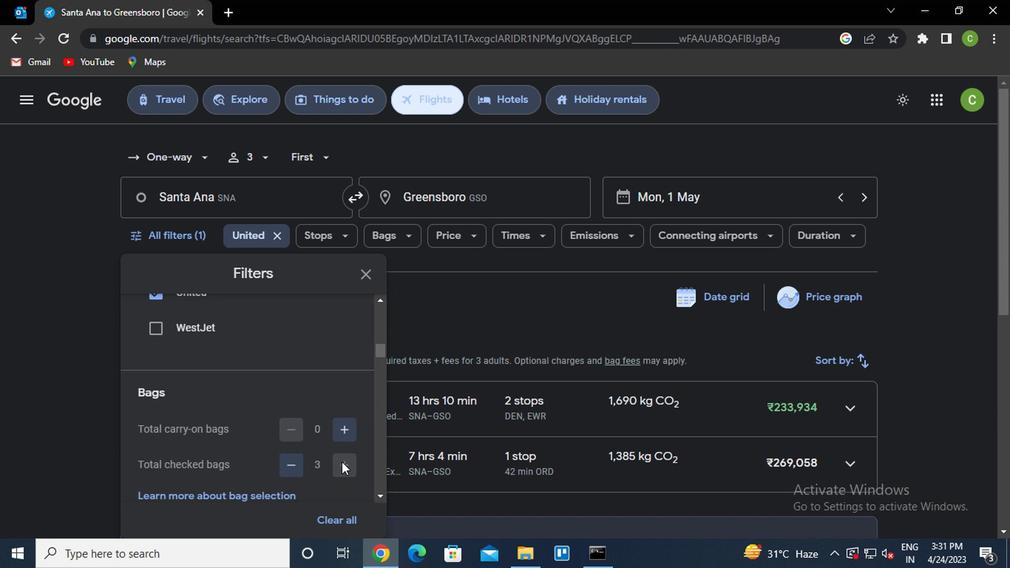 
Action: Mouse pressed left at (424, 450)
Screenshot: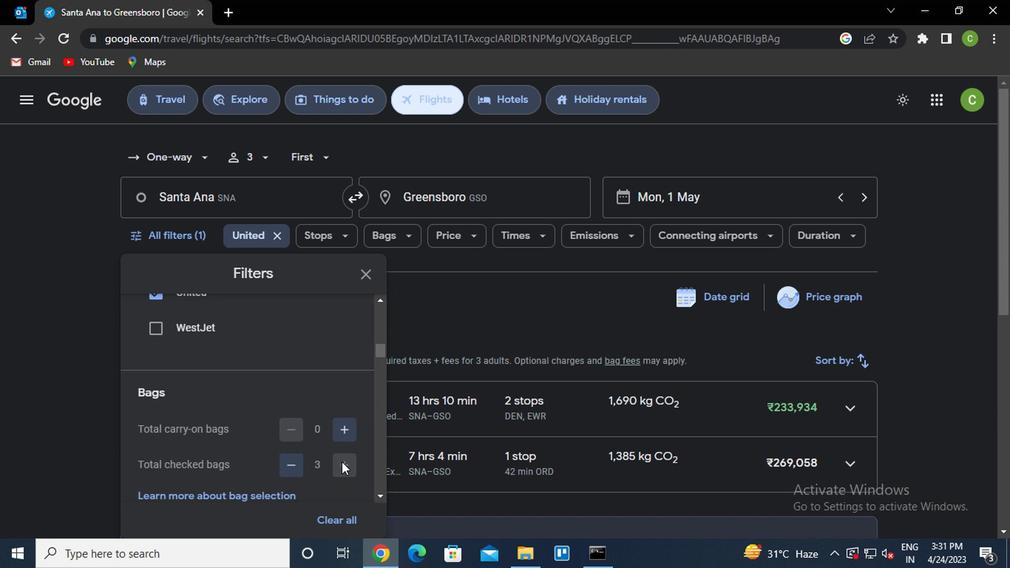 
Action: Mouse pressed left at (424, 450)
Screenshot: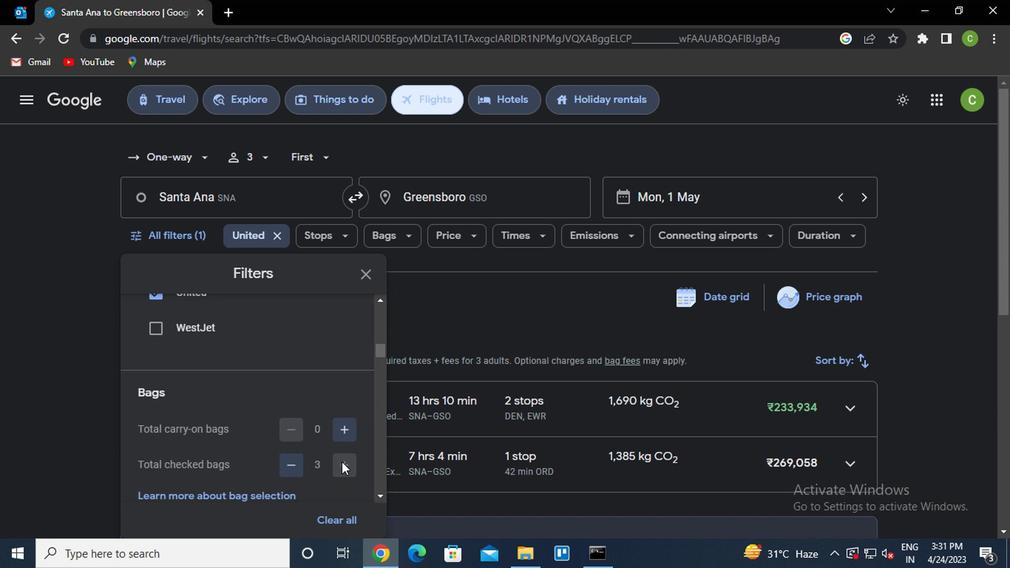 
Action: Mouse moved to (375, 409)
Screenshot: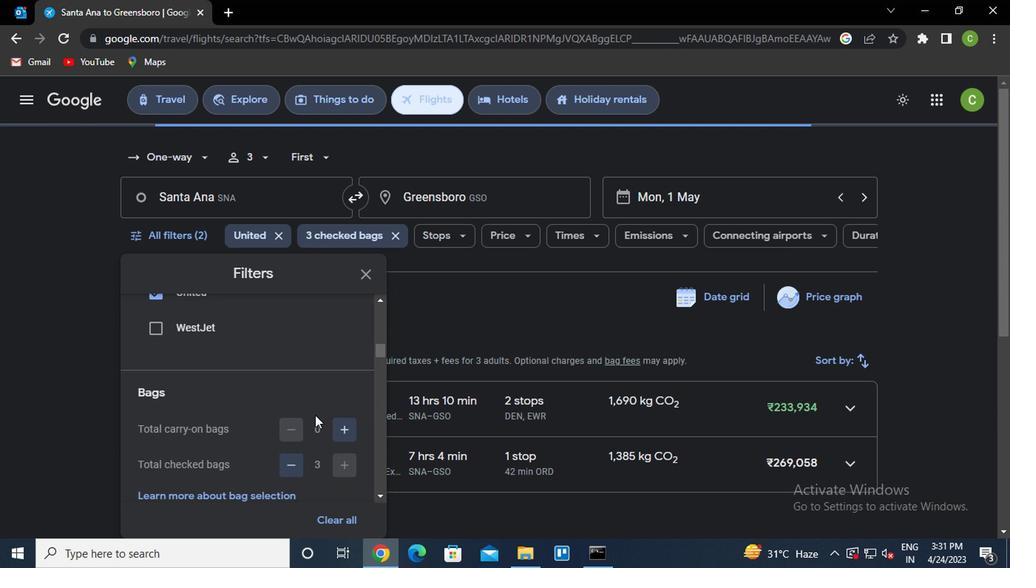 
Action: Mouse scrolled (375, 409) with delta (0, 0)
Screenshot: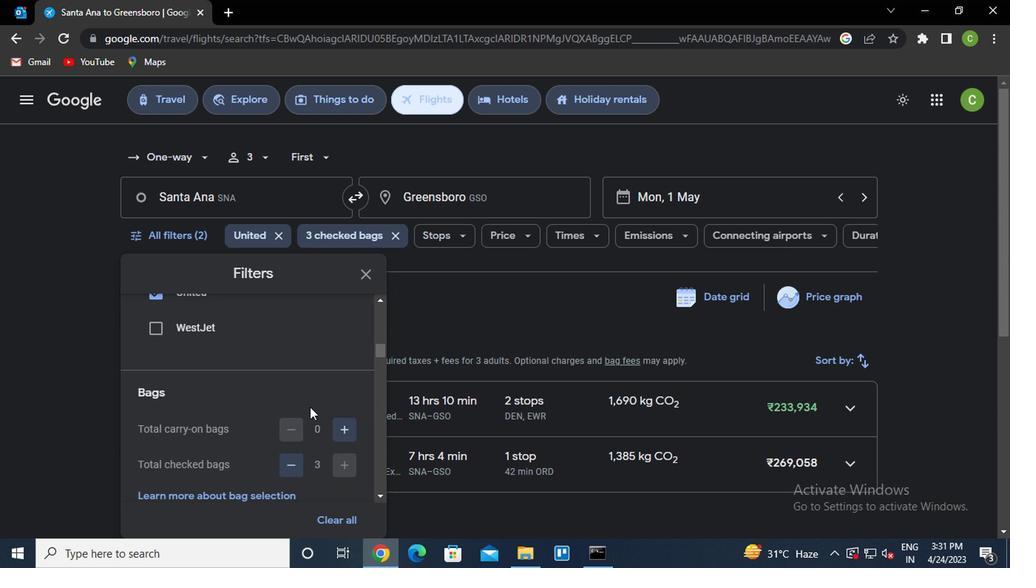 
Action: Mouse moved to (324, 429)
Screenshot: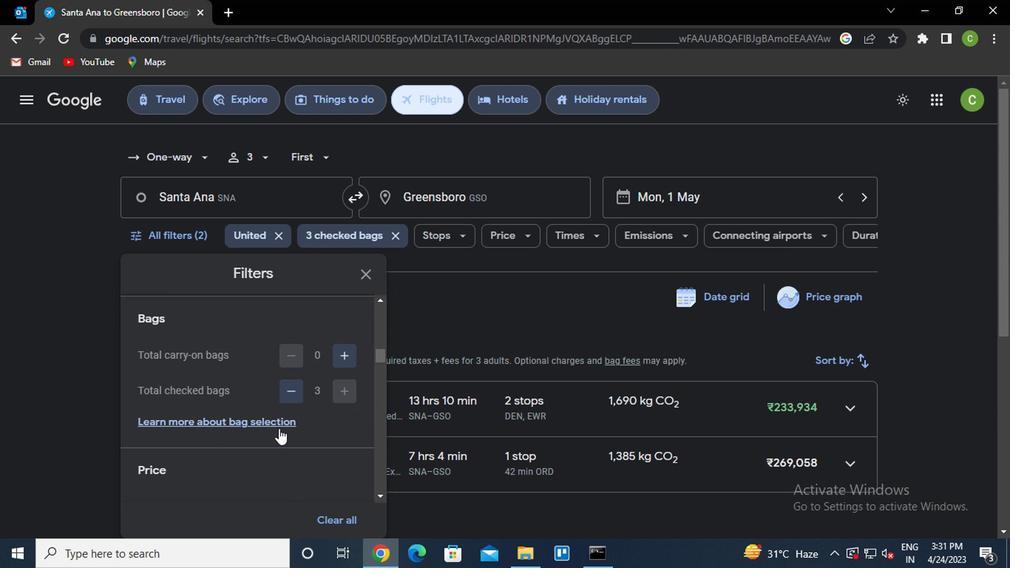 
Action: Mouse scrolled (324, 428) with delta (0, 0)
Screenshot: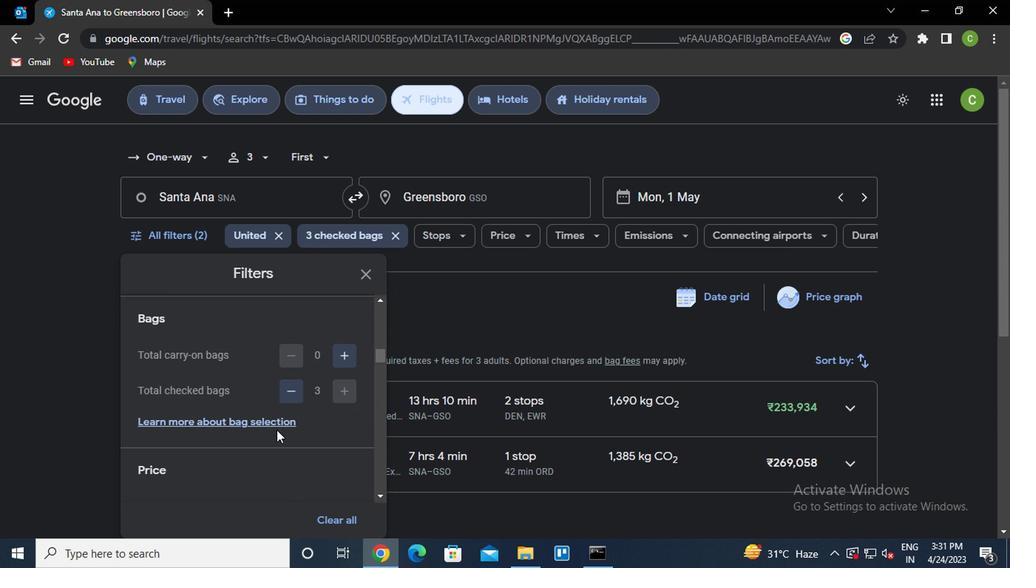 
Action: Mouse moved to (324, 429)
Screenshot: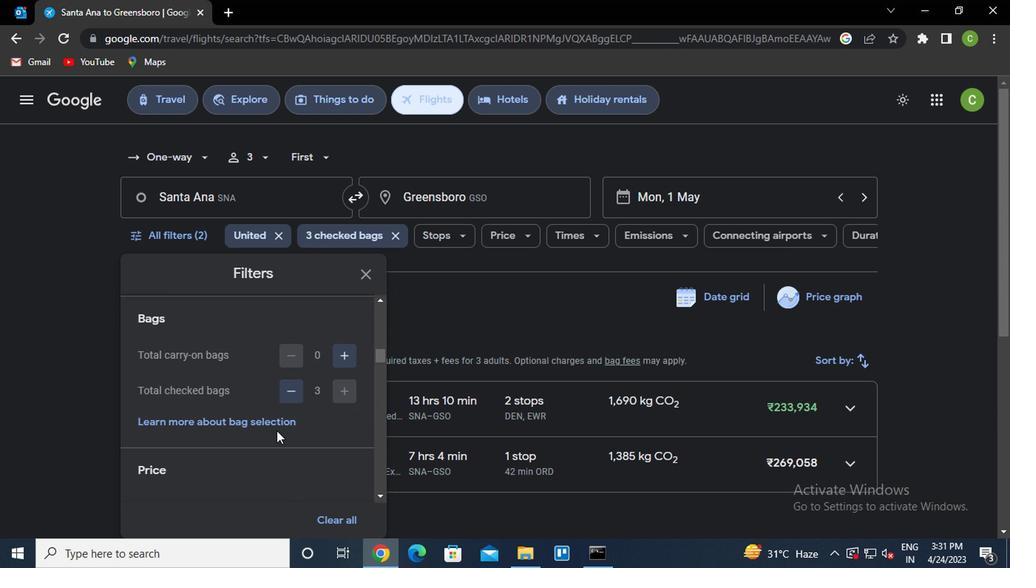 
Action: Mouse scrolled (324, 428) with delta (0, 0)
Screenshot: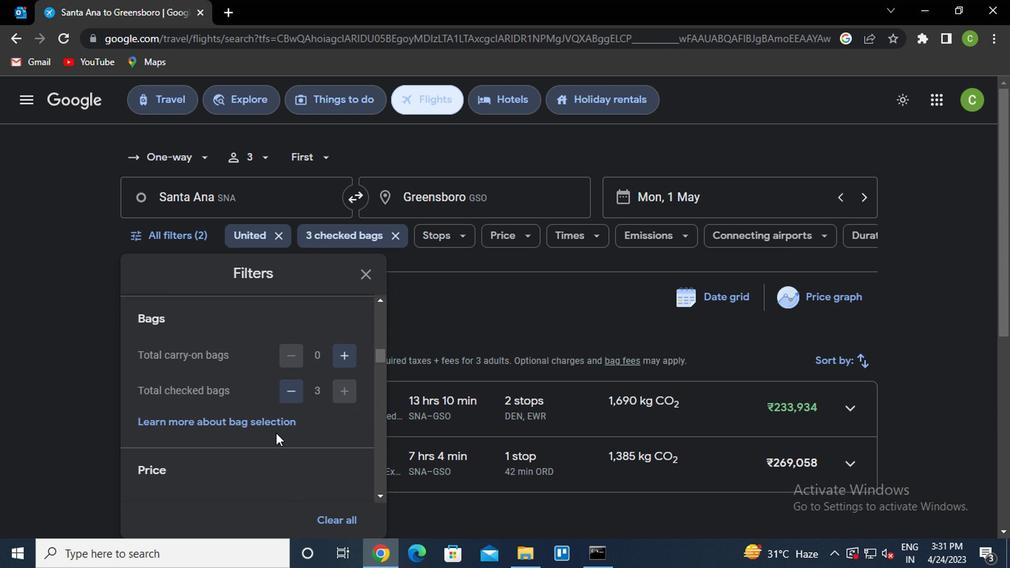 
Action: Mouse moved to (445, 396)
Screenshot: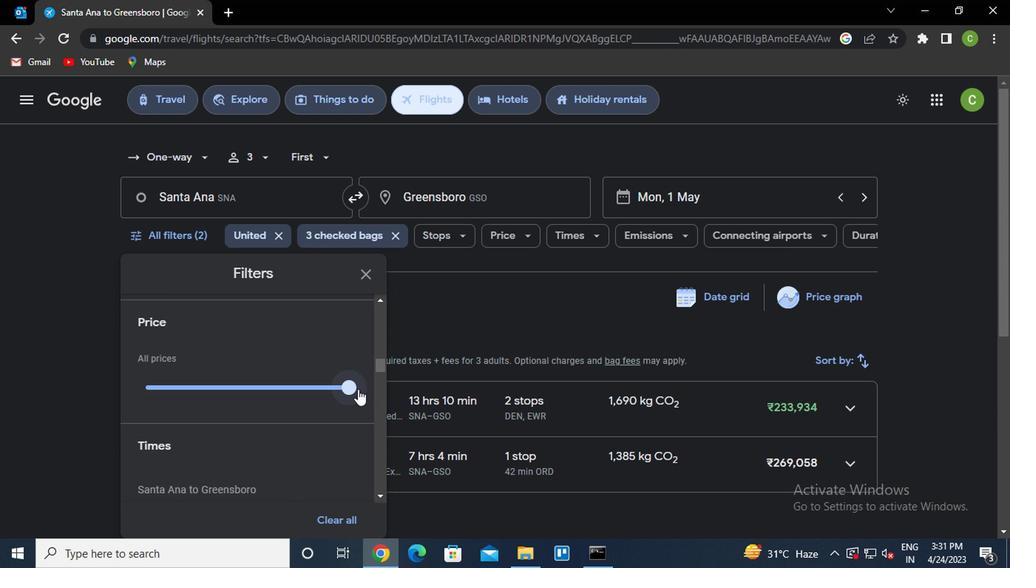 
Action: Mouse pressed left at (445, 396)
Screenshot: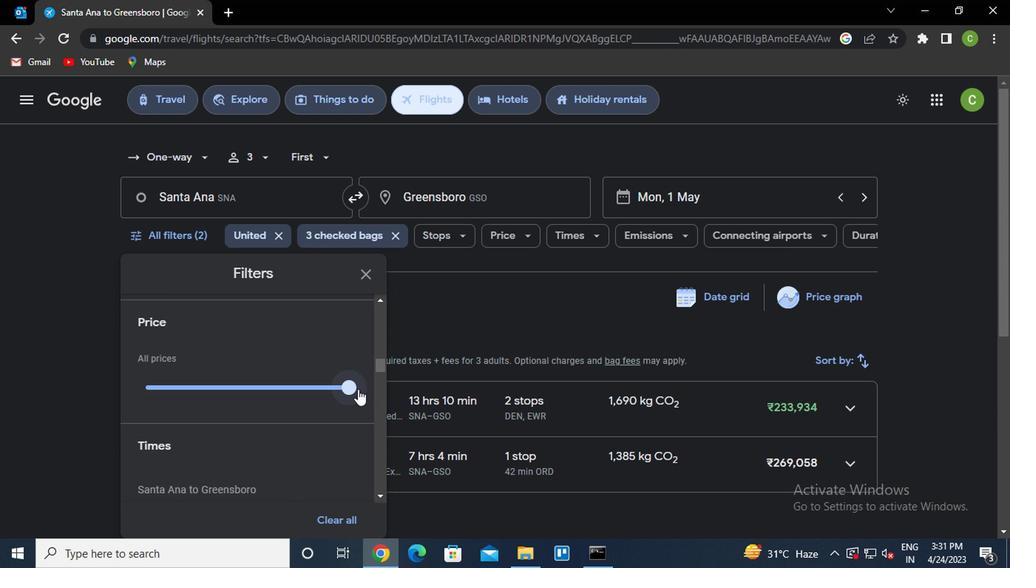 
Action: Mouse moved to (254, 398)
Screenshot: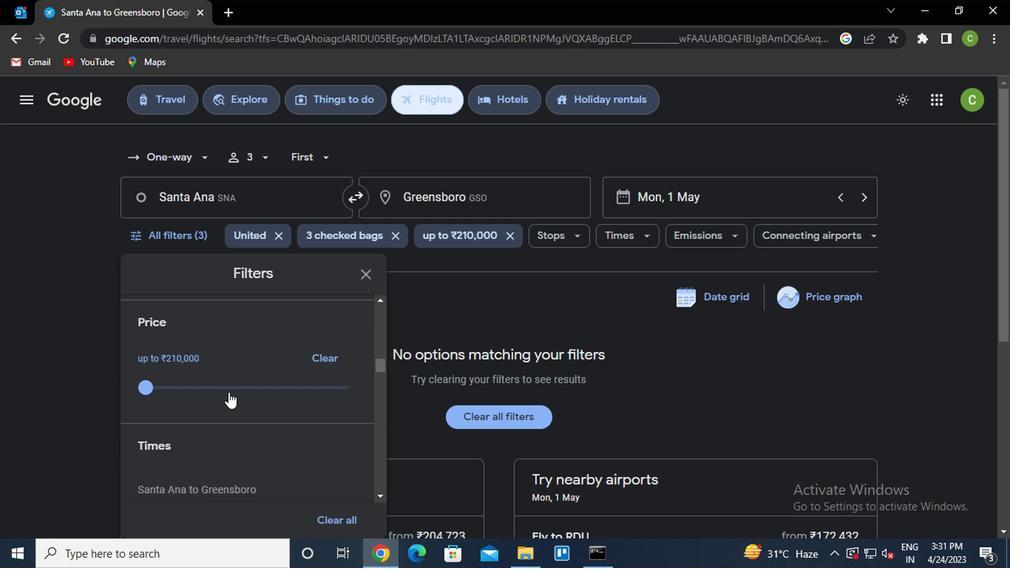 
Action: Mouse scrolled (254, 397) with delta (0, -1)
Screenshot: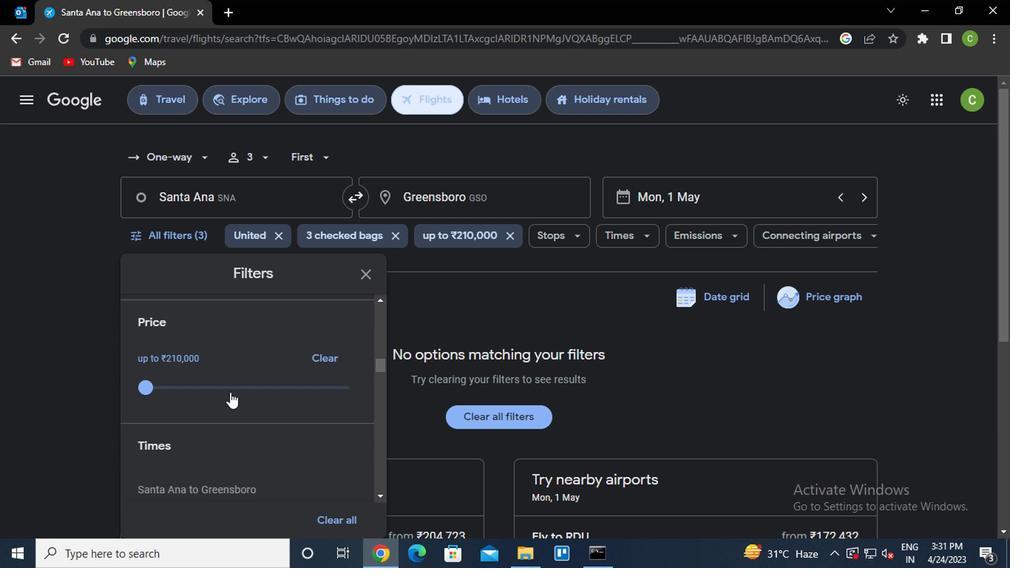 
Action: Mouse moved to (253, 398)
Screenshot: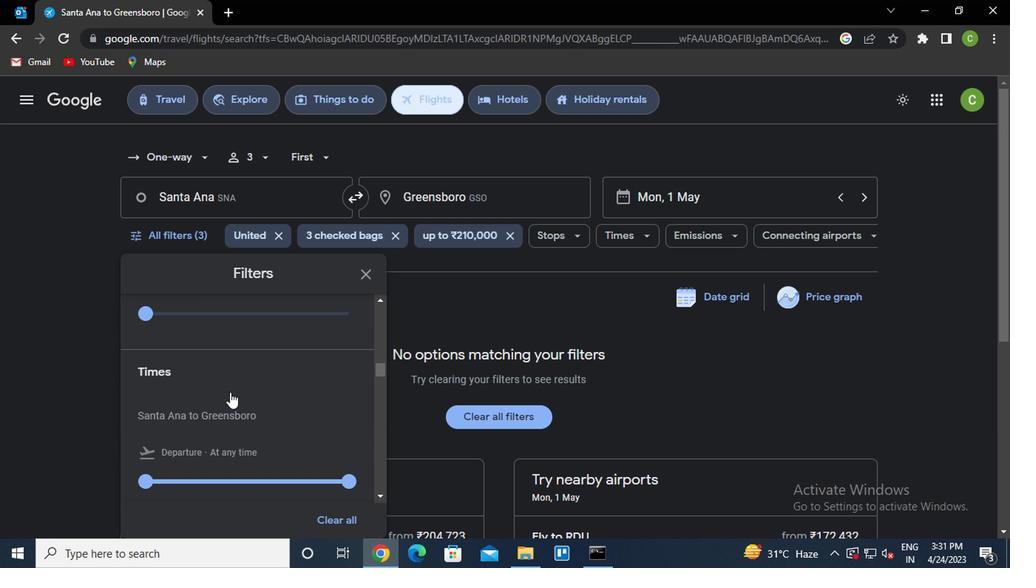
Action: Mouse scrolled (253, 397) with delta (0, -1)
Screenshot: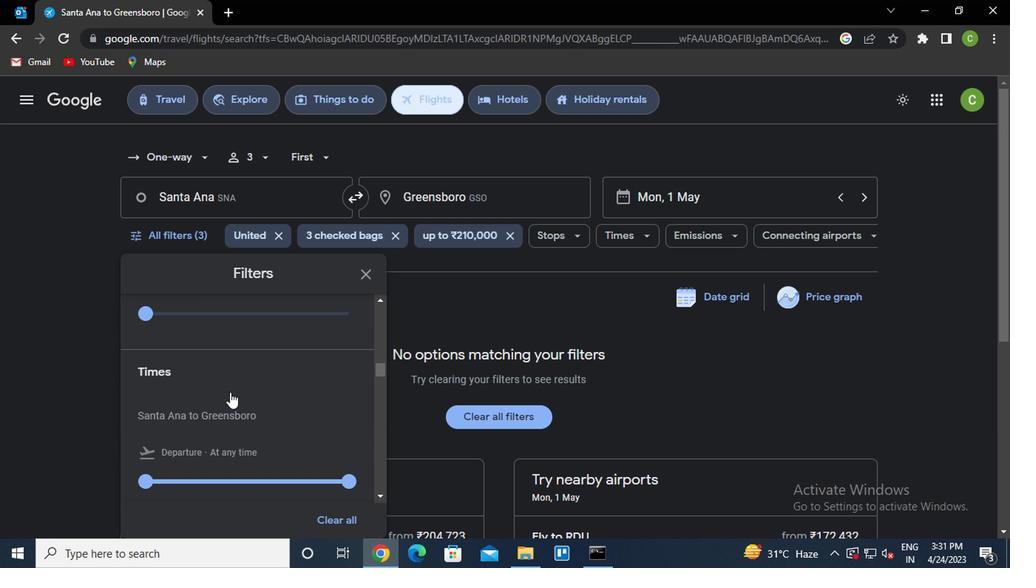 
Action: Mouse moved to (134, 409)
Screenshot: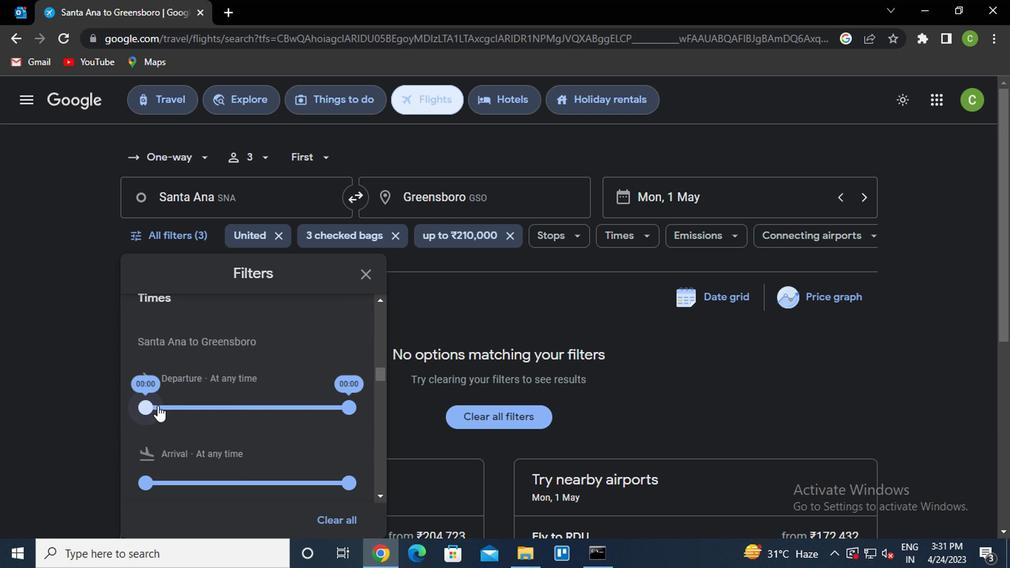 
Action: Mouse pressed left at (134, 409)
Screenshot: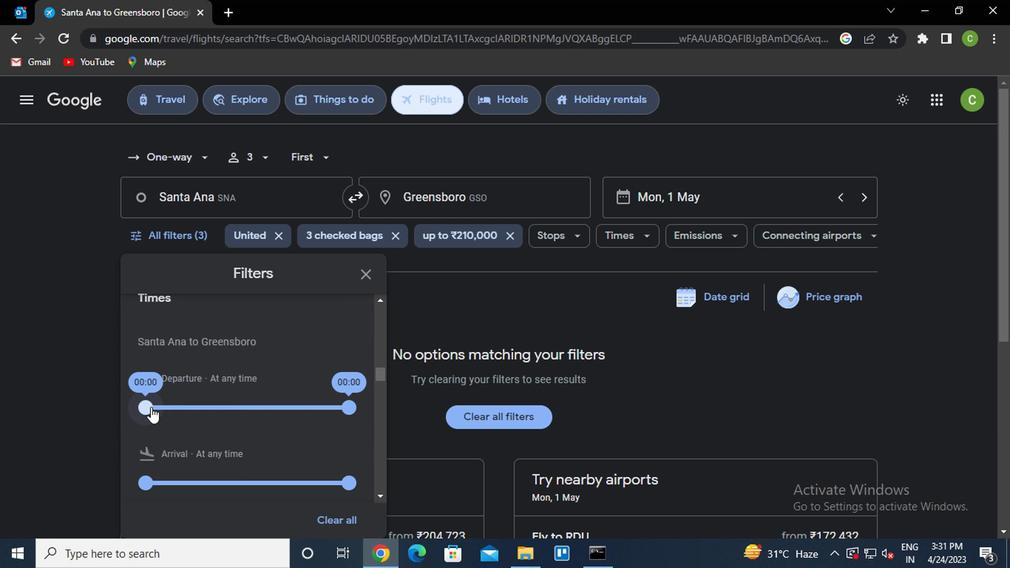 
Action: Mouse moved to (435, 410)
Screenshot: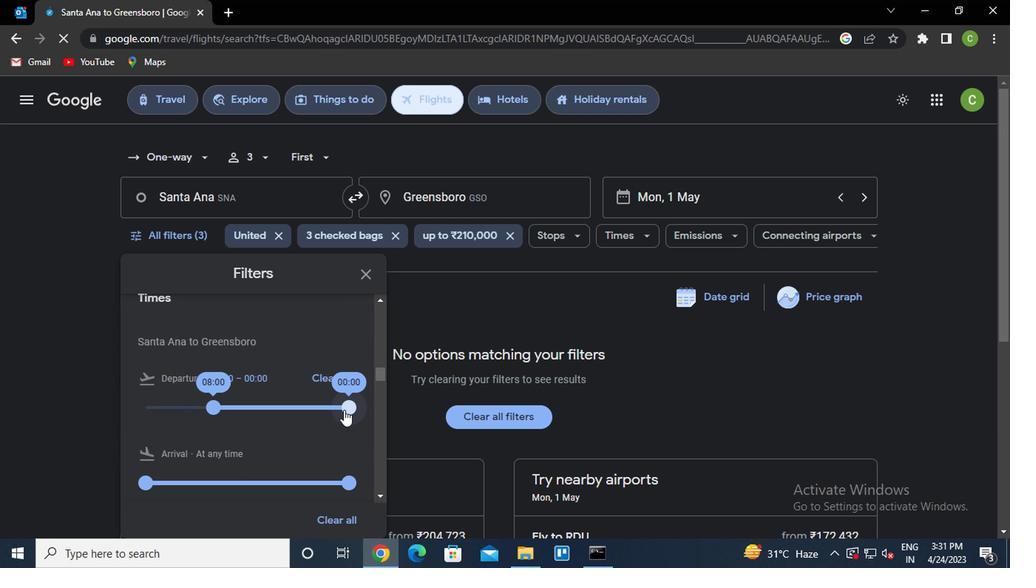
Action: Mouse pressed left at (435, 410)
Screenshot: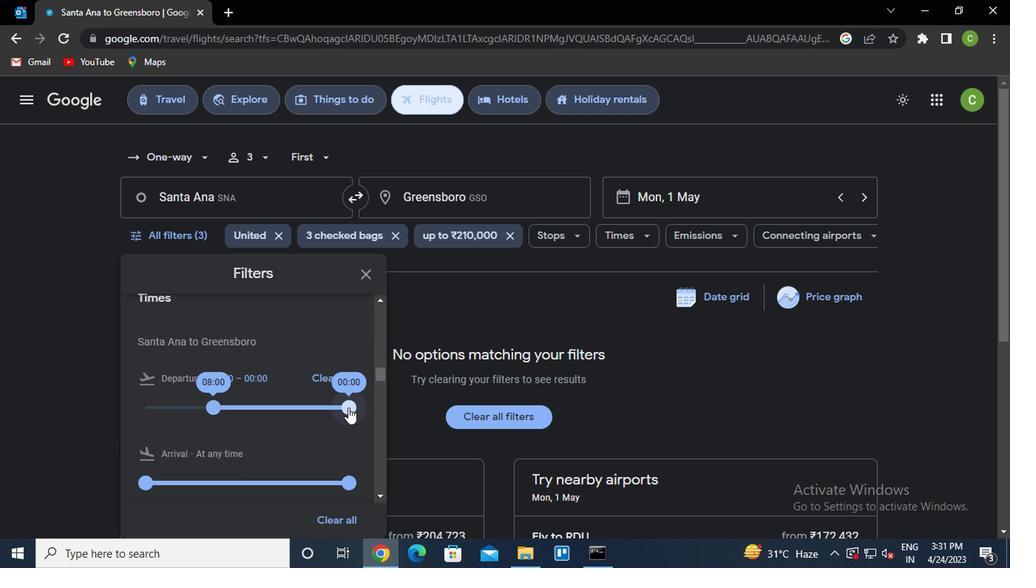 
Action: Mouse moved to (466, 313)
Screenshot: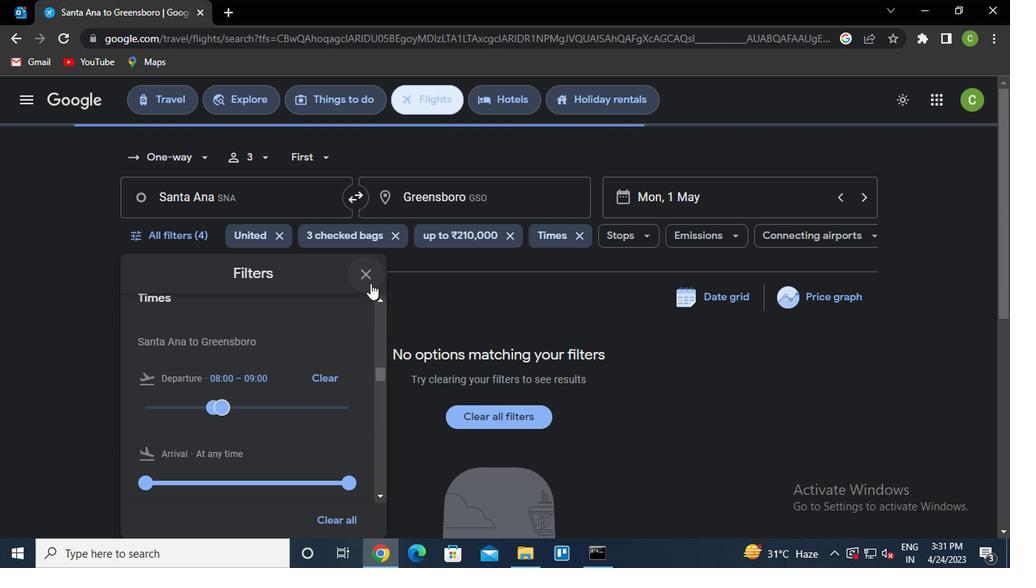 
Action: Mouse pressed left at (466, 313)
Screenshot: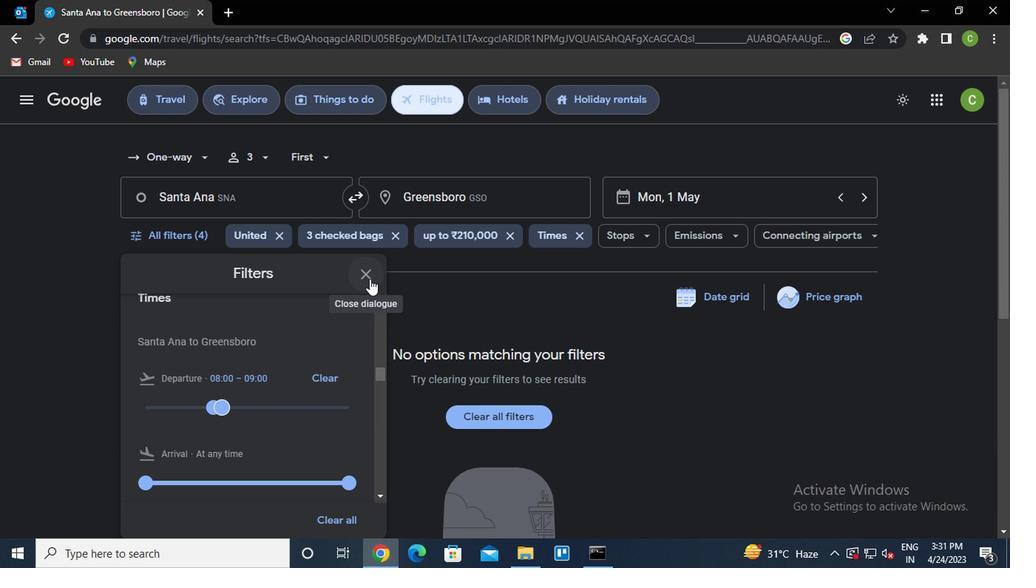 
Action: Mouse moved to (663, 385)
Screenshot: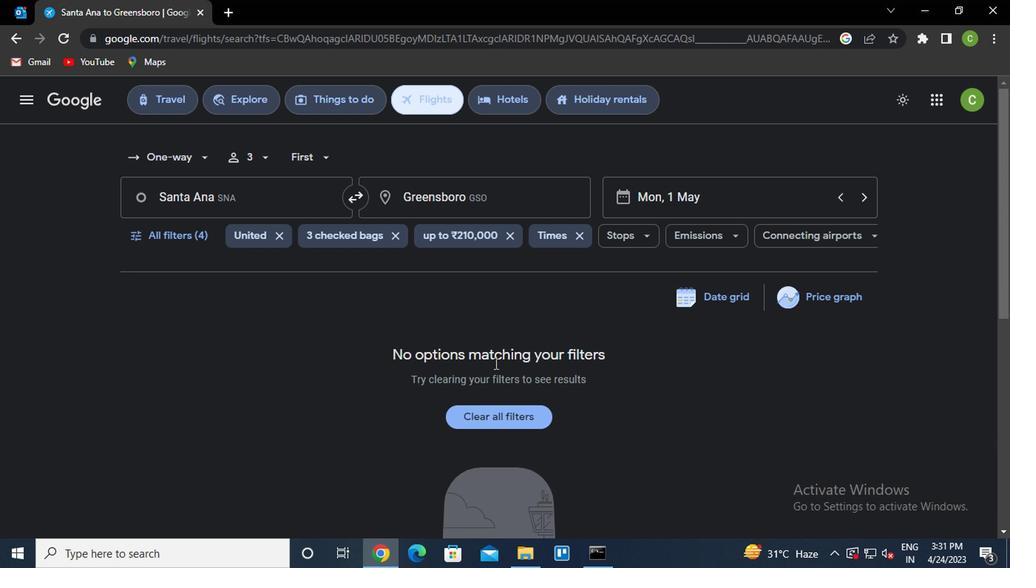 
